 Task: Assign in the project BitSoft the issue 'Develop a custom inventory management system' to the sprint 'User Story Mapping Sprint'. Assign in the project BitSoft the issue 'Upgrade software to the latest version to resolve security vulnerabilities' to the sprint 'User Story Mapping Sprint'. Assign in the project BitSoft the issue 'Develop a new customer relationship management (CRM) system' to the sprint 'User Story Mapping Sprint'. Assign in the project BitSoft the issue 'Integrate website with social media platforms' to the sprint 'User Story Mapping Sprint'
Action: Mouse moved to (207, 64)
Screenshot: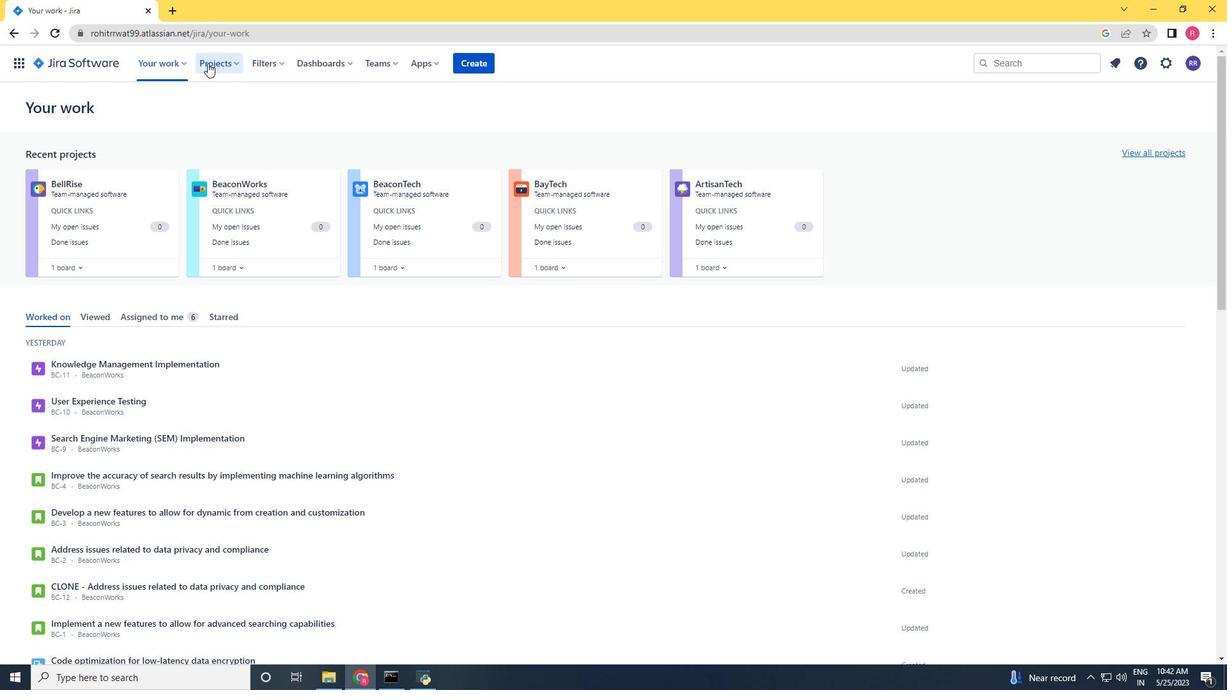 
Action: Mouse pressed left at (207, 64)
Screenshot: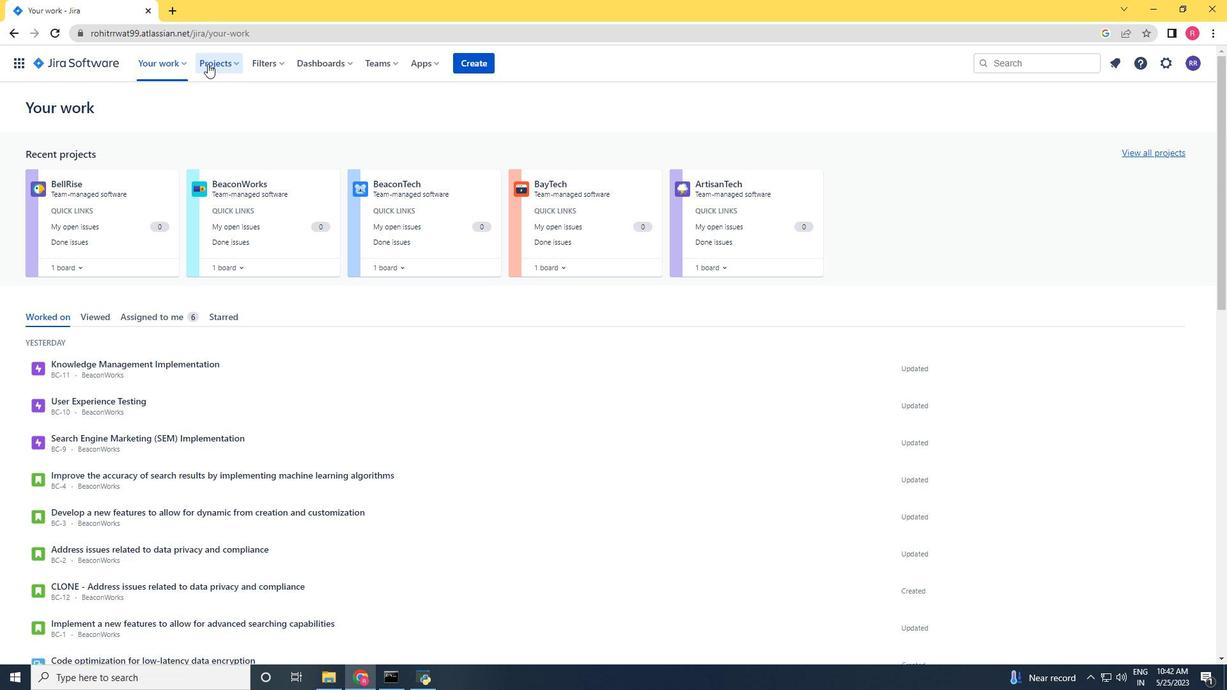 
Action: Mouse moved to (225, 125)
Screenshot: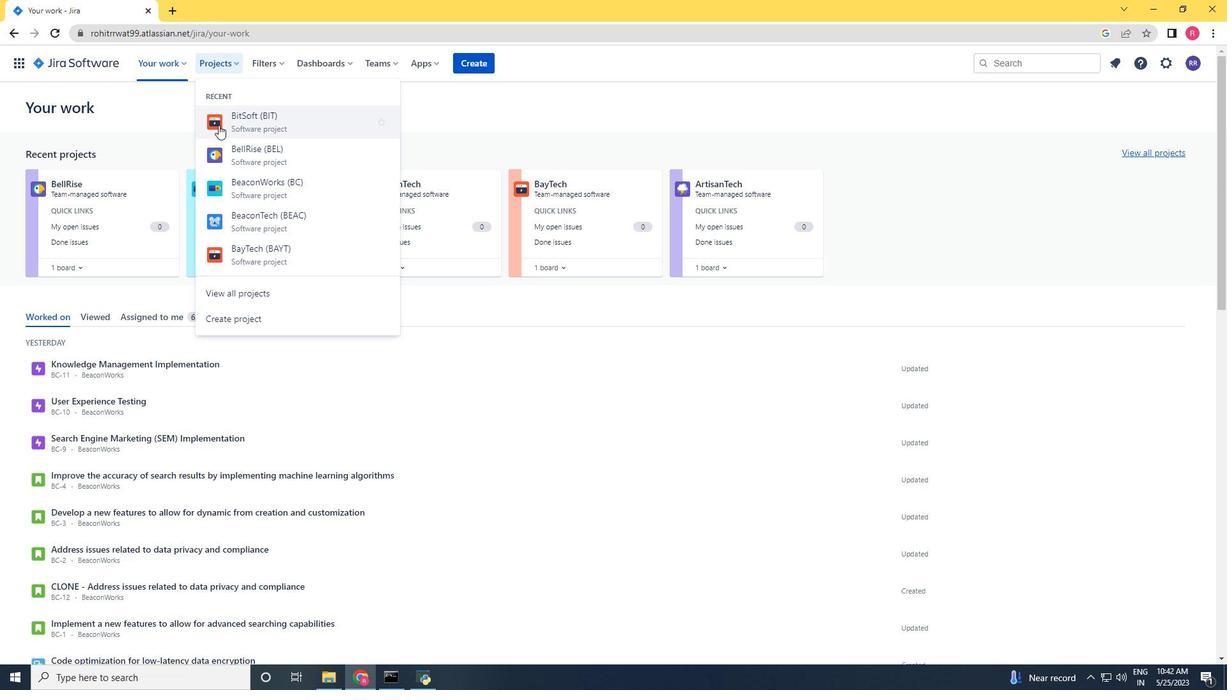 
Action: Mouse pressed left at (225, 125)
Screenshot: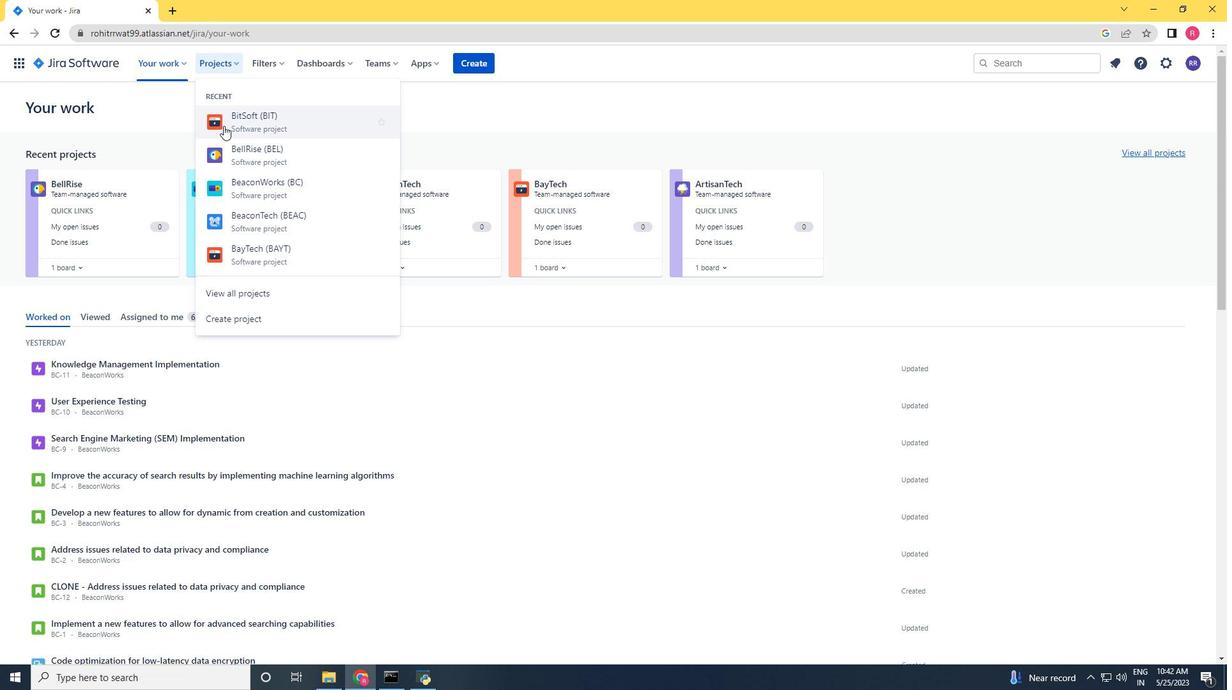 
Action: Mouse moved to (65, 196)
Screenshot: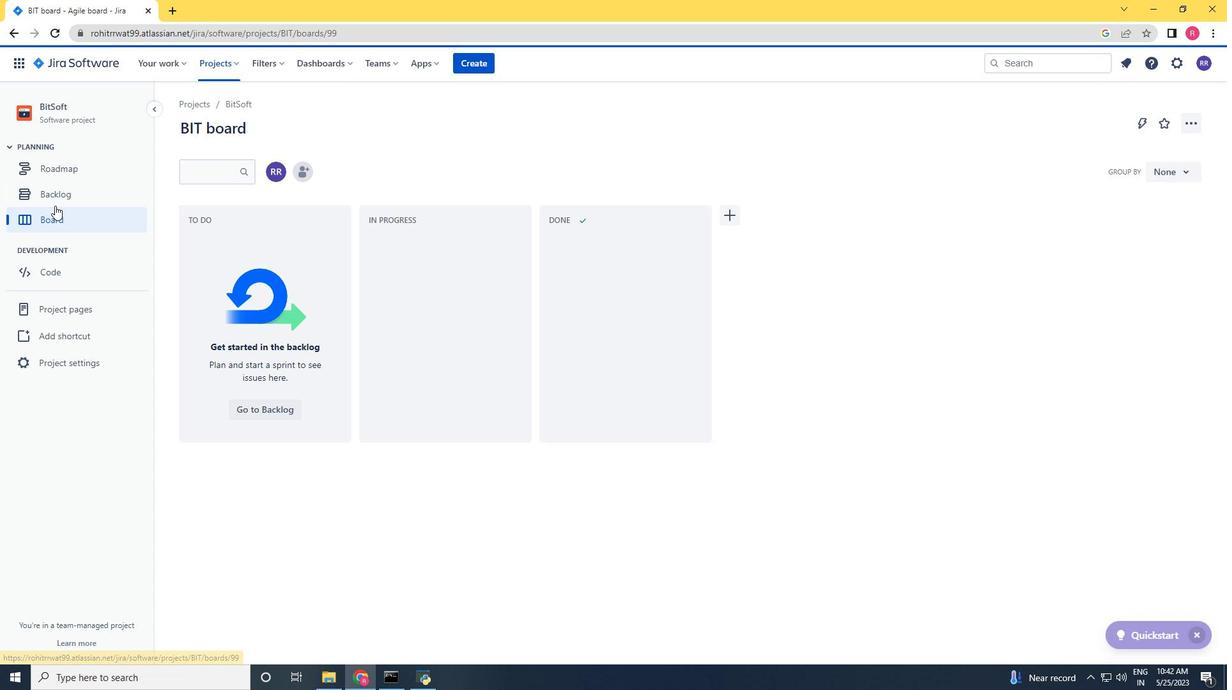 
Action: Mouse pressed left at (65, 196)
Screenshot: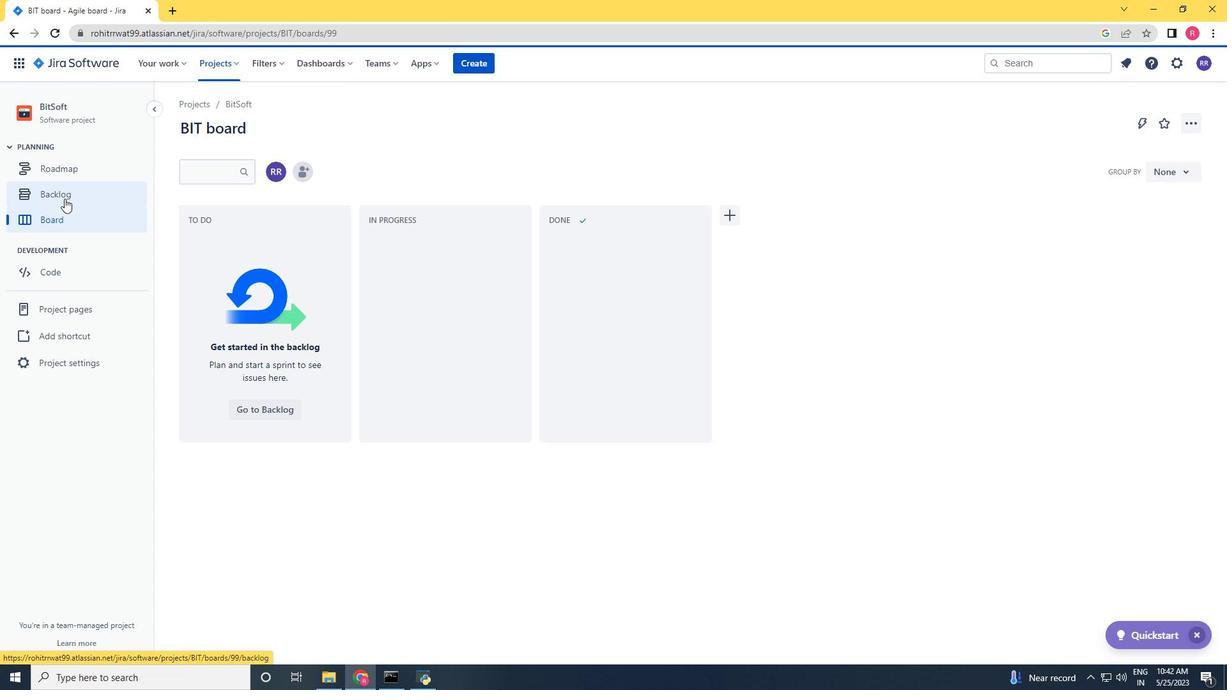
Action: Mouse moved to (1161, 339)
Screenshot: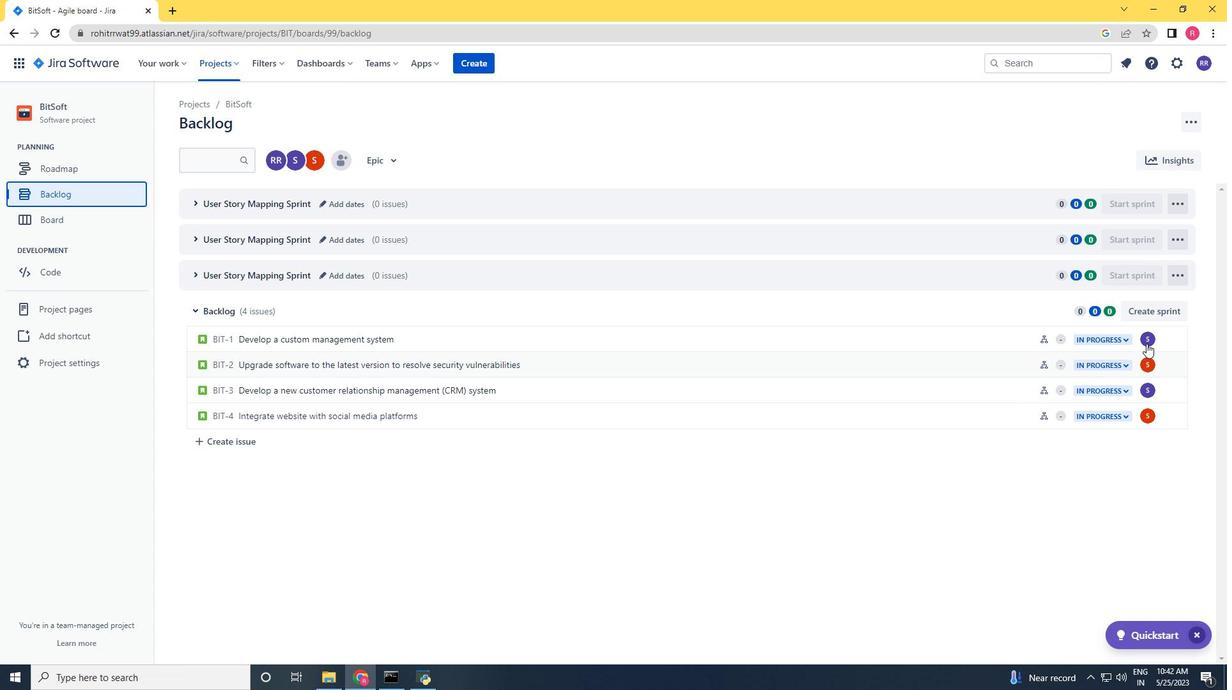 
Action: Mouse pressed left at (1161, 339)
Screenshot: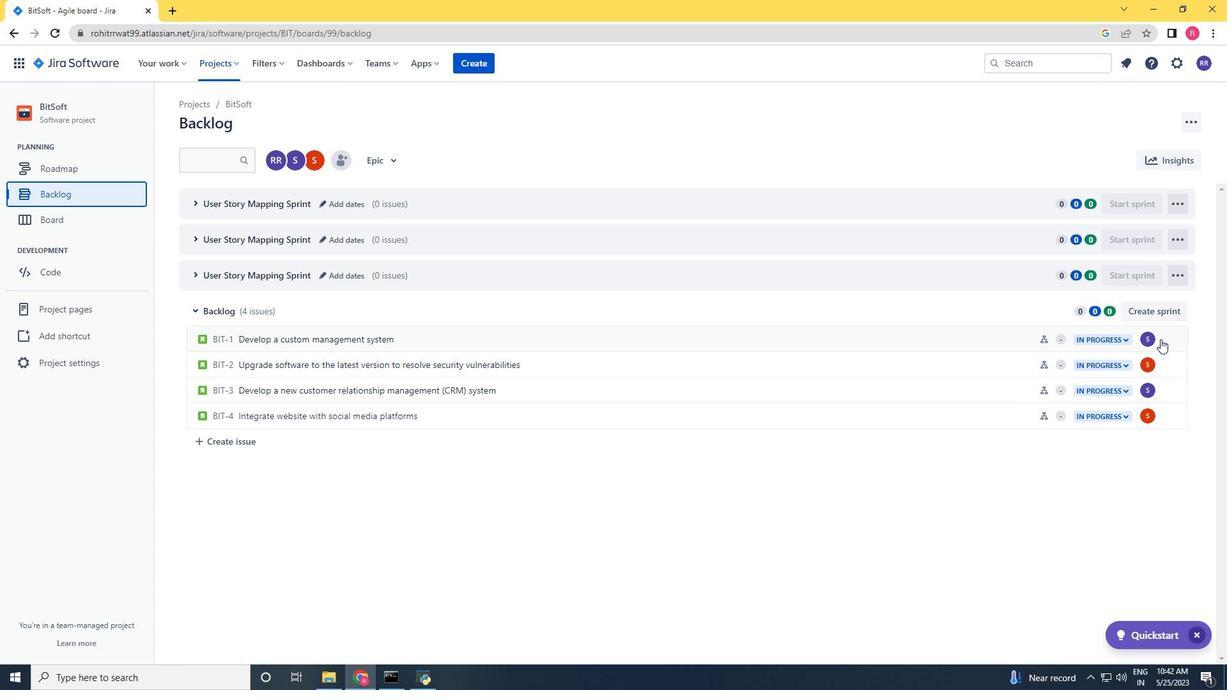 
Action: Mouse moved to (1163, 339)
Screenshot: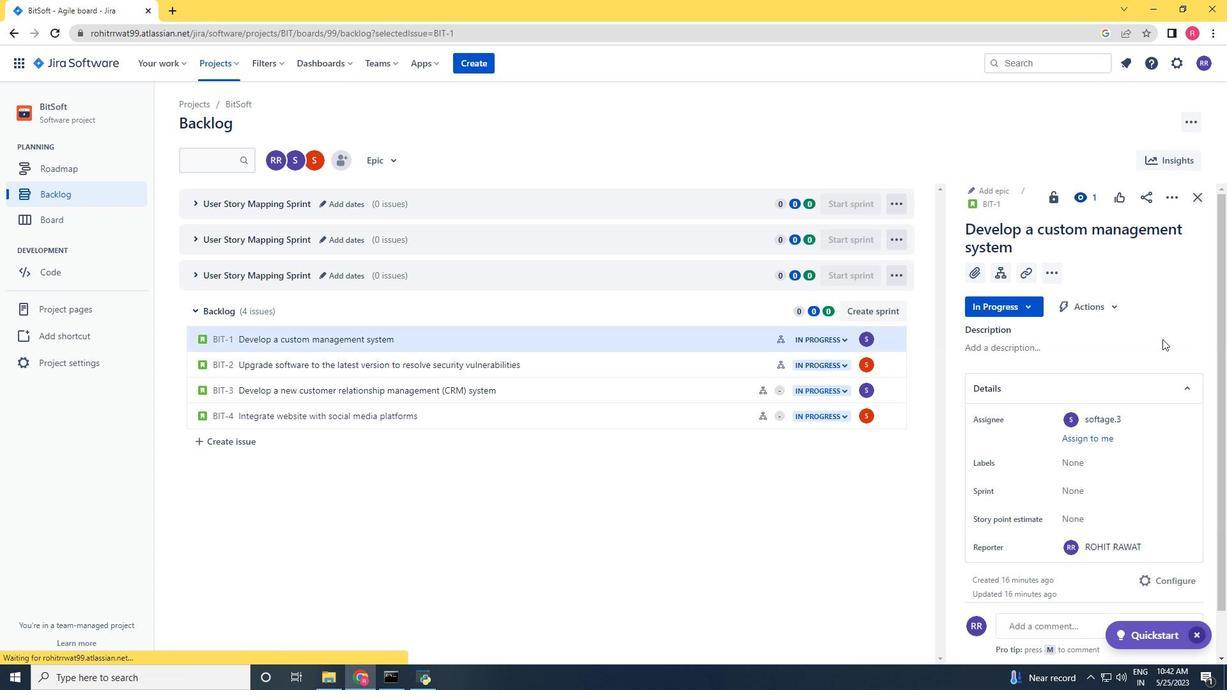 
Action: Mouse pressed left at (1163, 339)
Screenshot: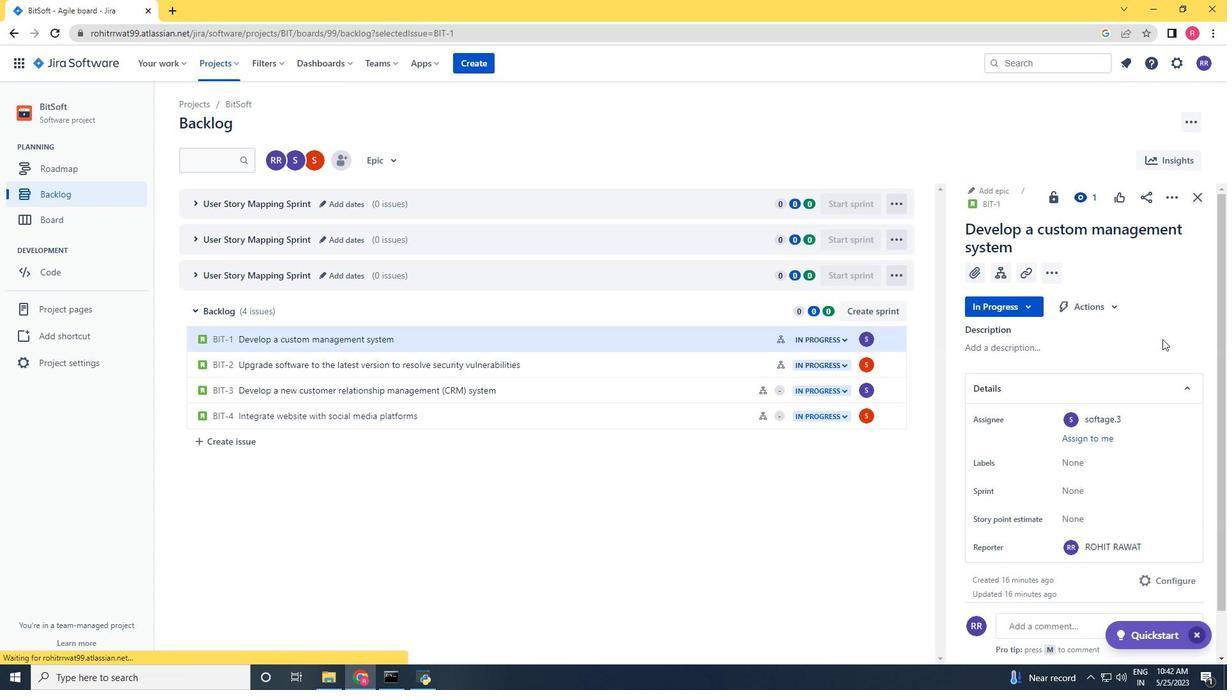 
Action: Mouse moved to (1193, 202)
Screenshot: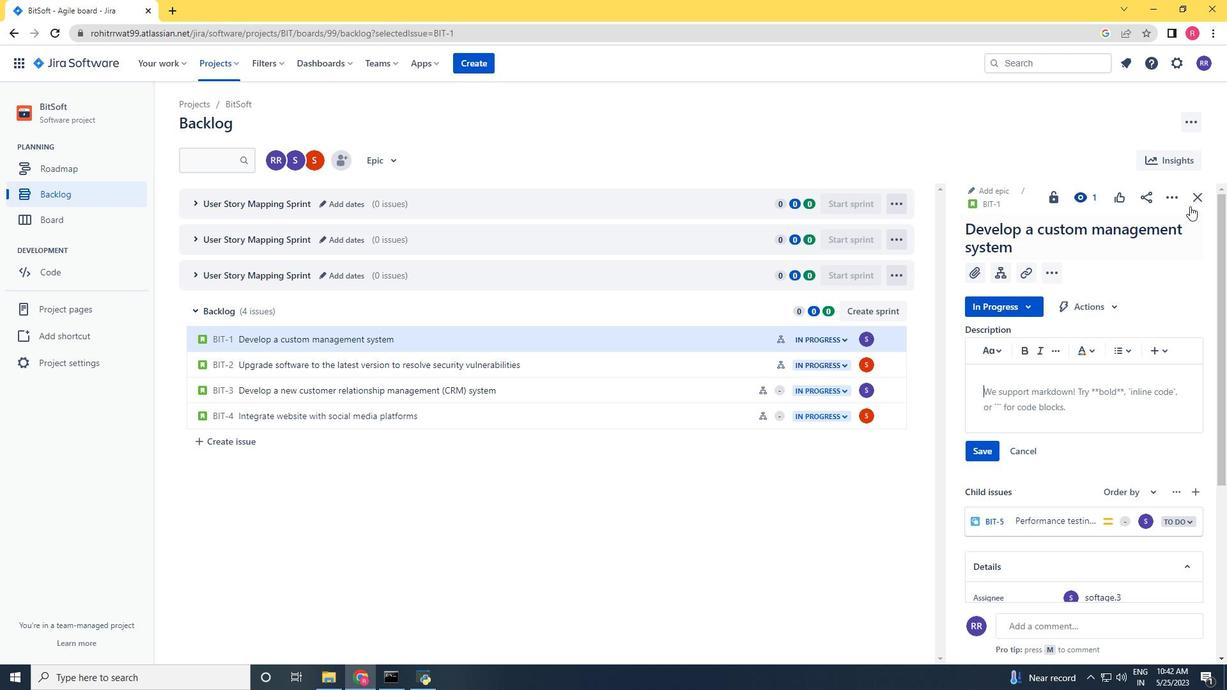 
Action: Mouse pressed left at (1193, 202)
Screenshot: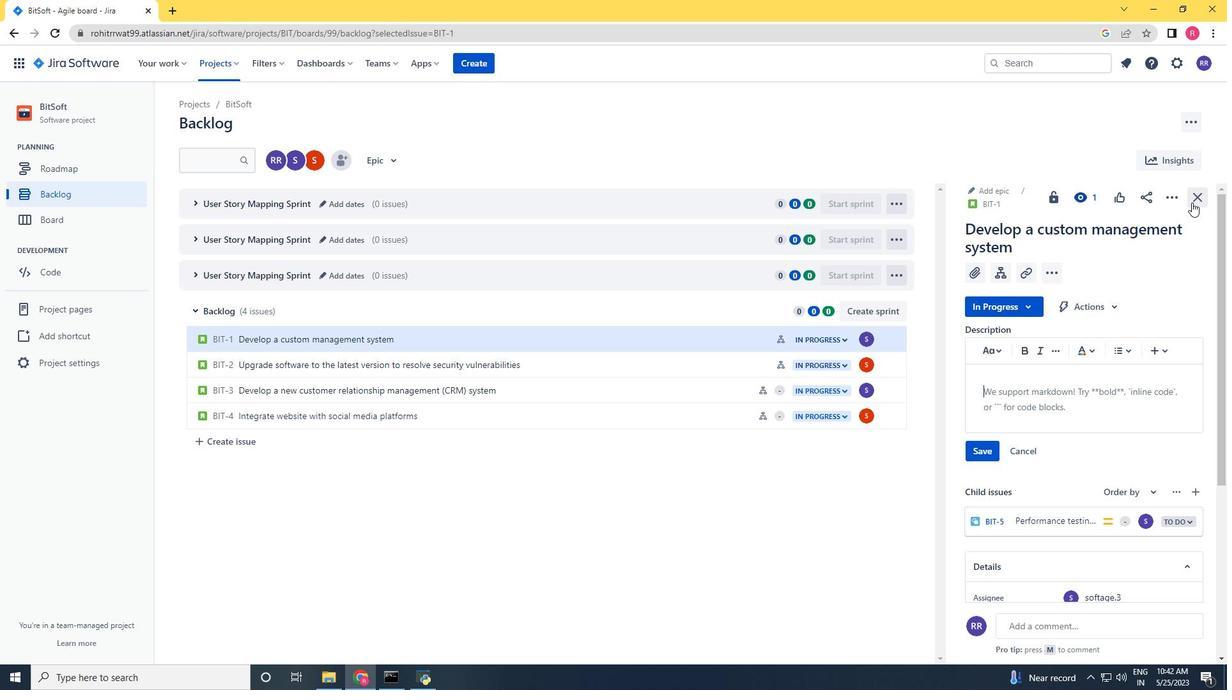 
Action: Mouse moved to (1167, 337)
Screenshot: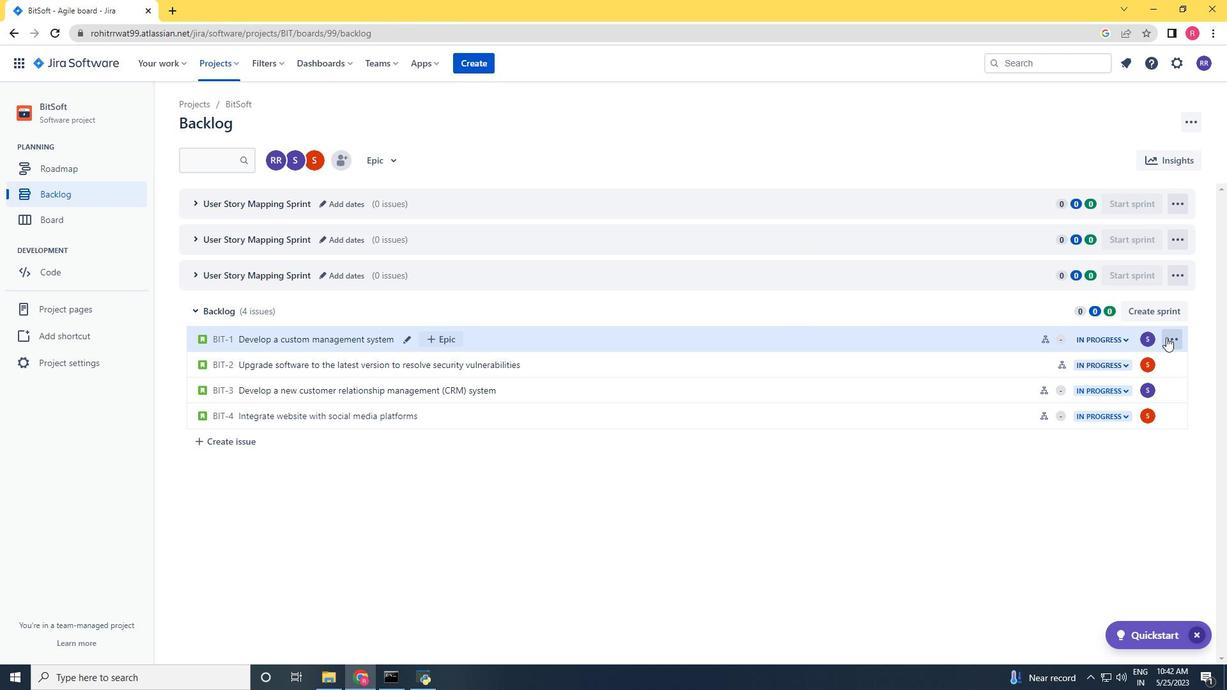 
Action: Mouse pressed left at (1167, 337)
Screenshot: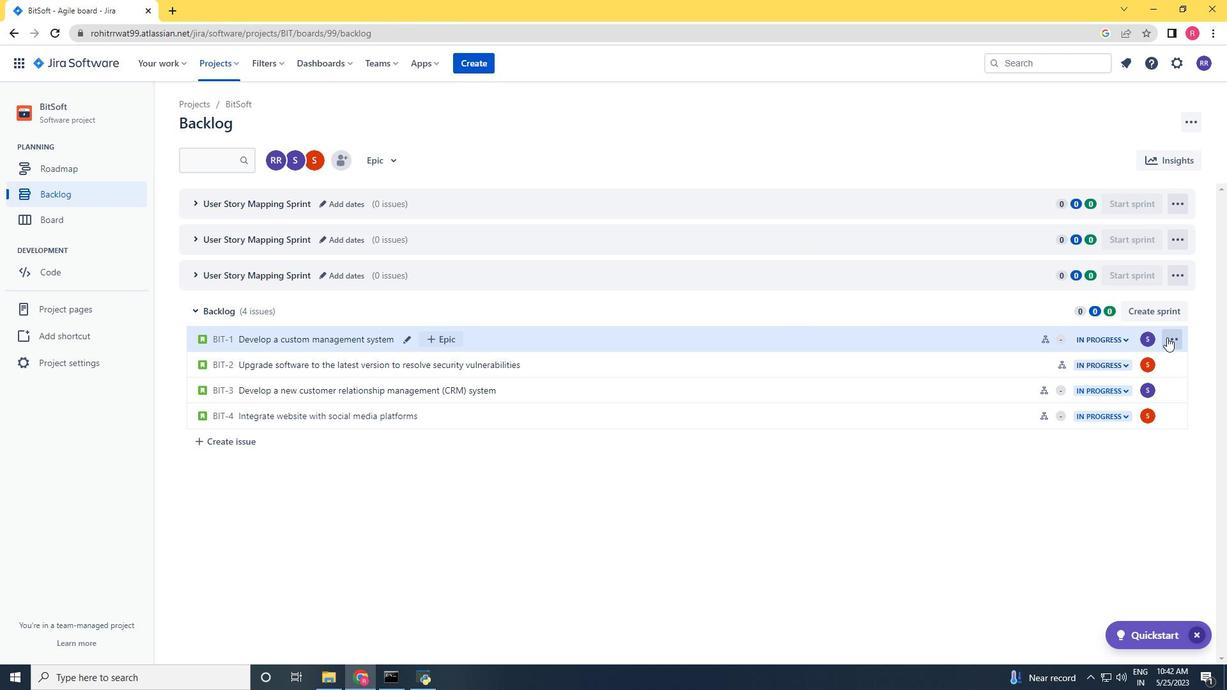 
Action: Mouse moved to (1111, 480)
Screenshot: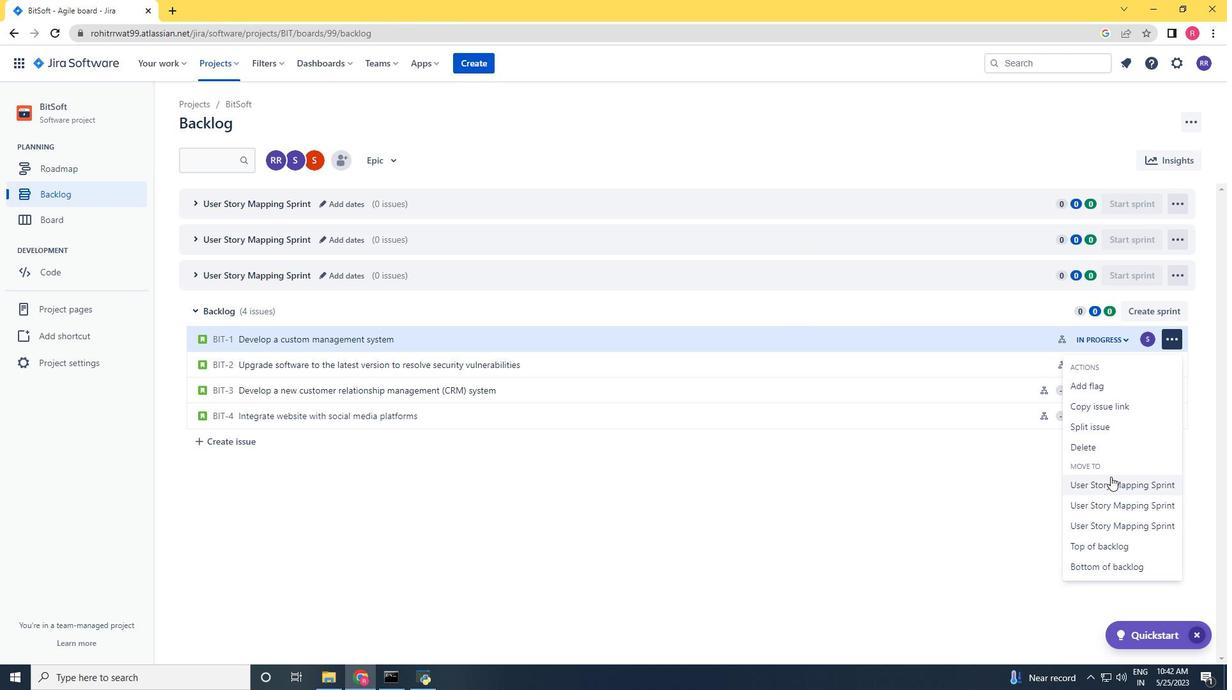 
Action: Mouse pressed left at (1111, 480)
Screenshot: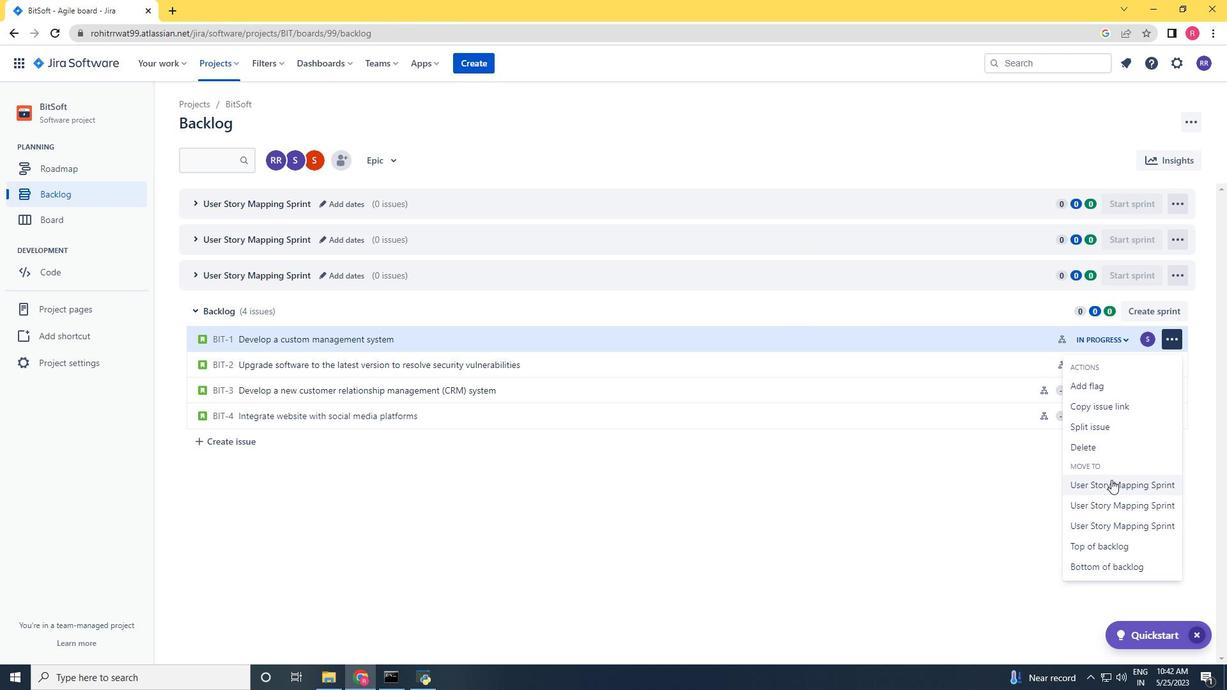 
Action: Mouse moved to (197, 200)
Screenshot: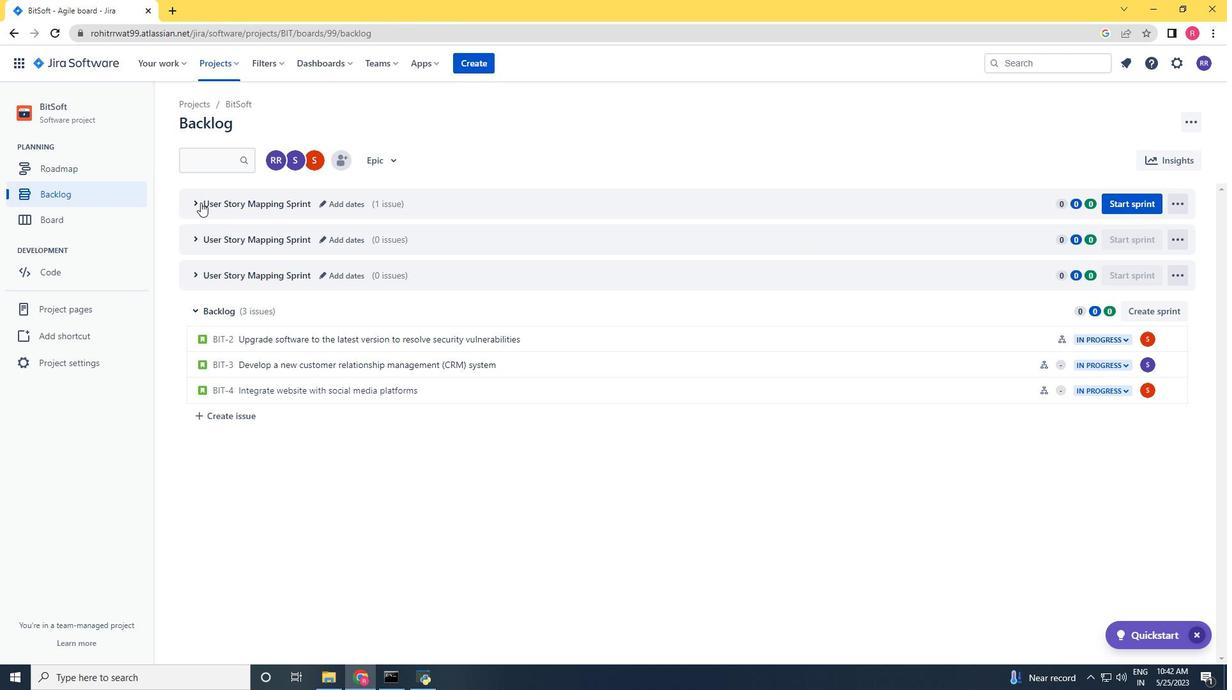 
Action: Mouse pressed left at (197, 200)
Screenshot: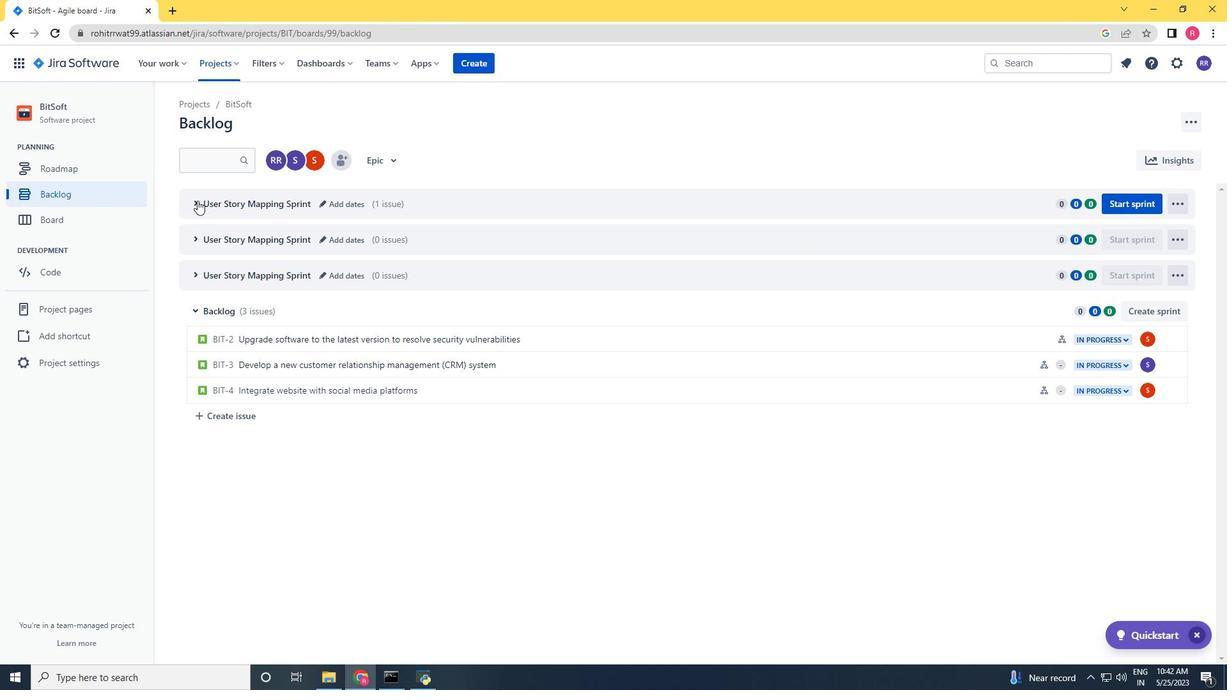 
Action: Mouse moved to (1173, 424)
Screenshot: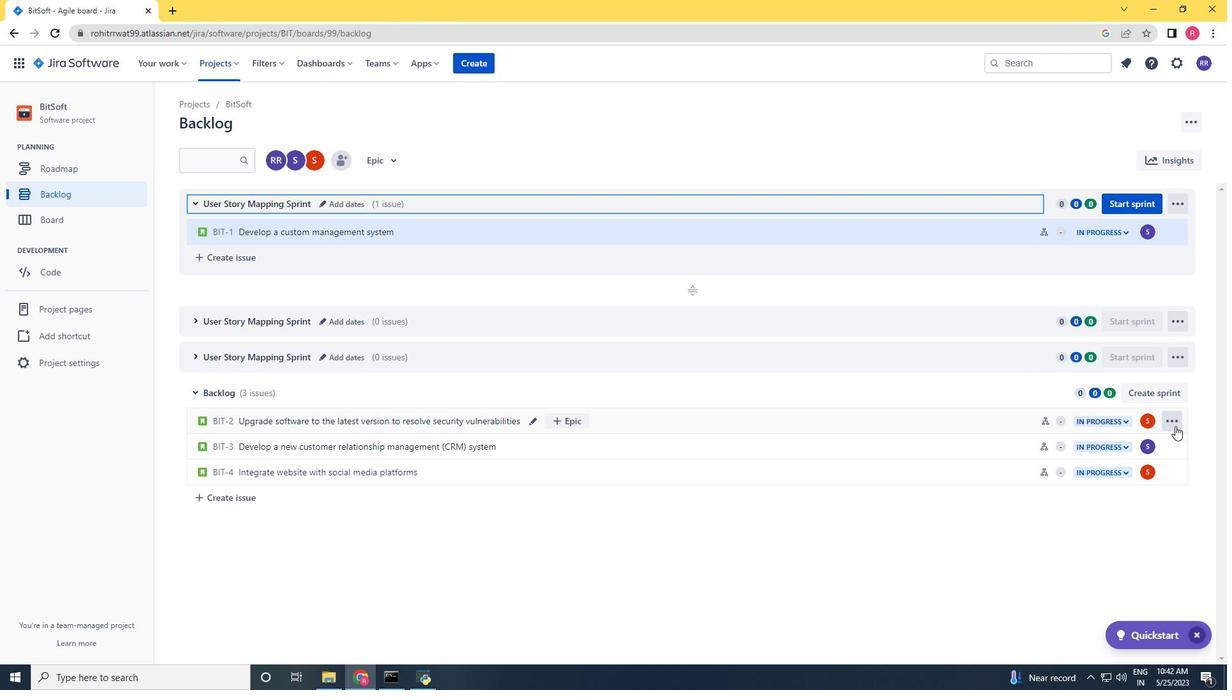 
Action: Mouse pressed left at (1173, 424)
Screenshot: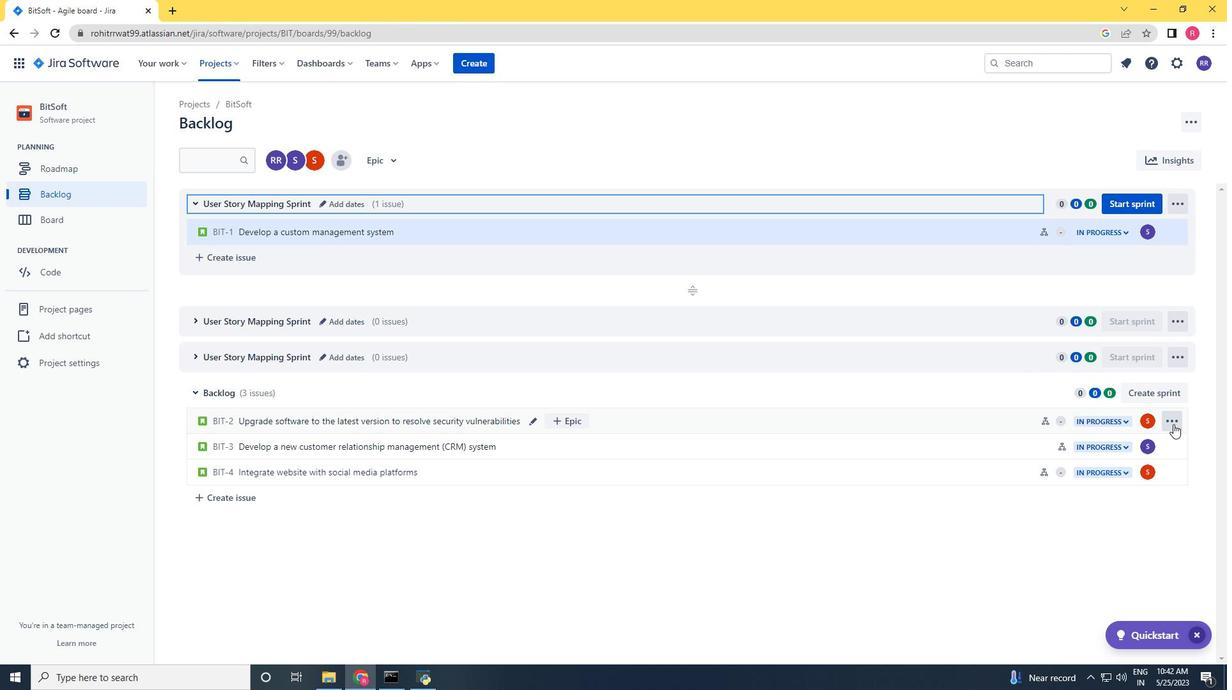 
Action: Mouse moved to (1139, 334)
Screenshot: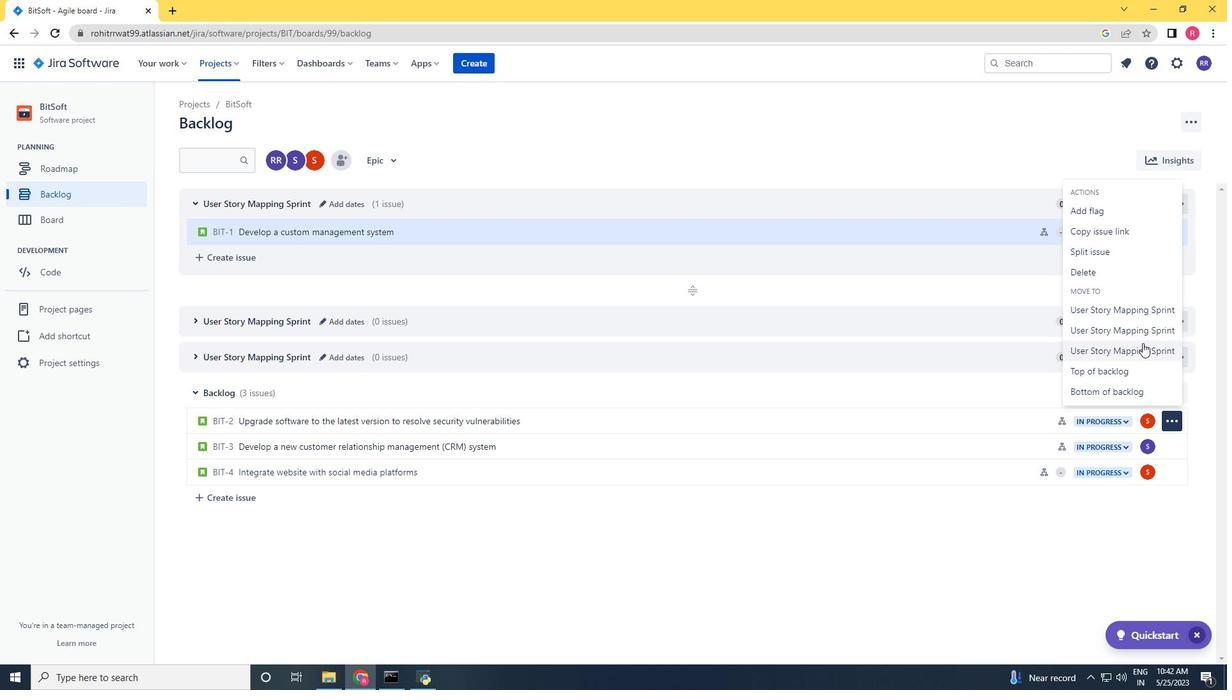 
Action: Mouse pressed left at (1139, 334)
Screenshot: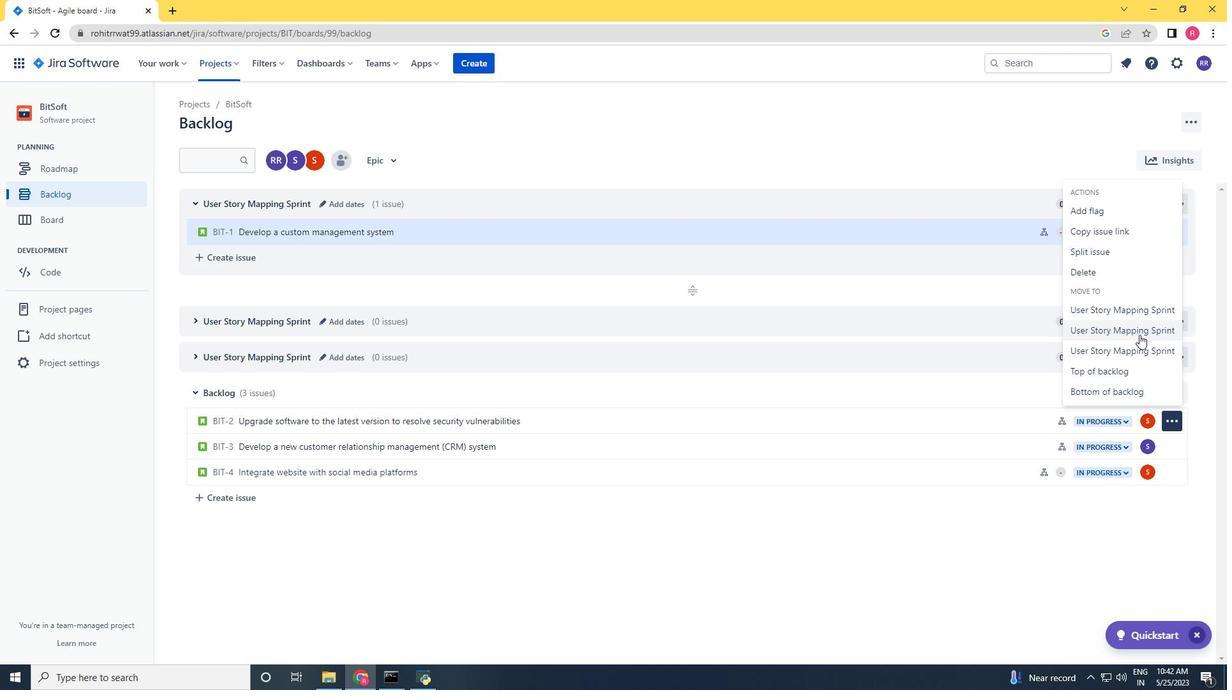 
Action: Mouse moved to (193, 321)
Screenshot: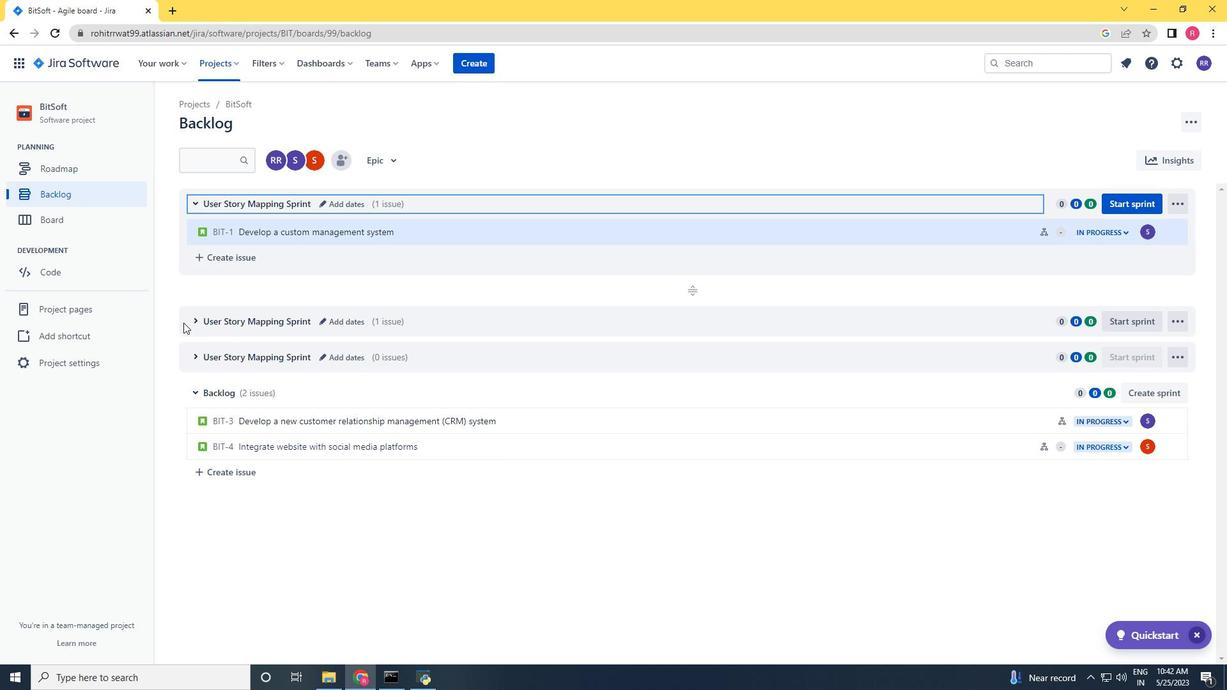 
Action: Mouse pressed left at (193, 321)
Screenshot: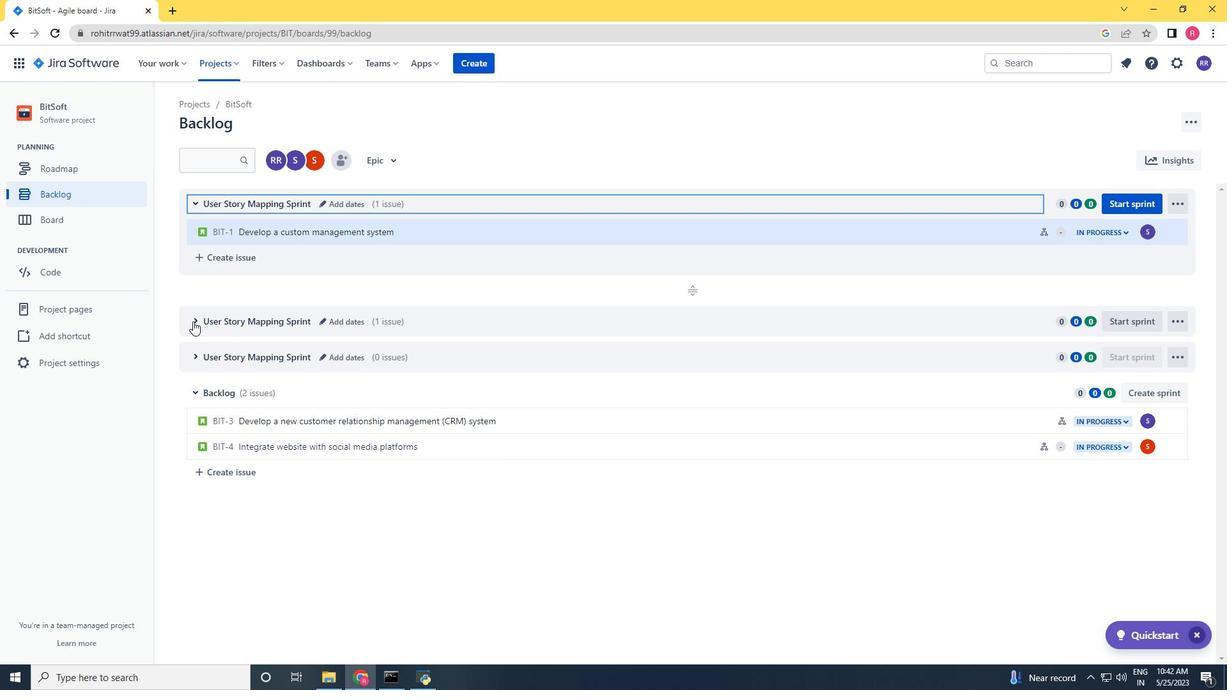 
Action: Mouse moved to (1175, 507)
Screenshot: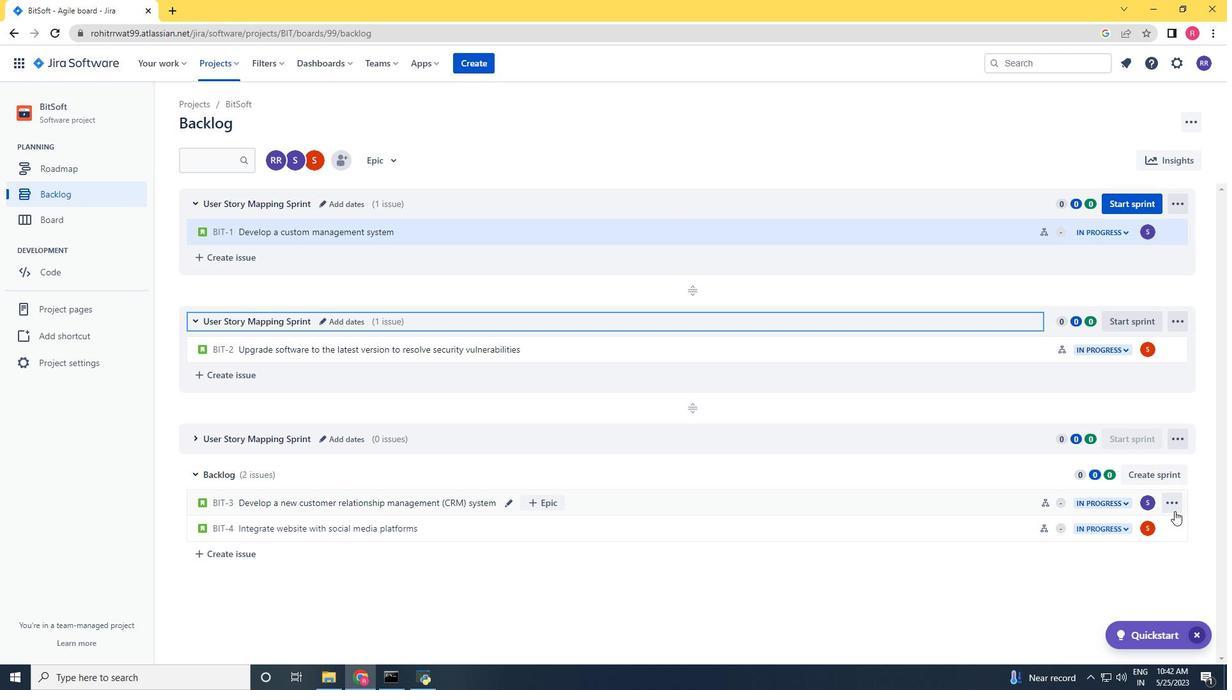 
Action: Mouse pressed left at (1175, 507)
Screenshot: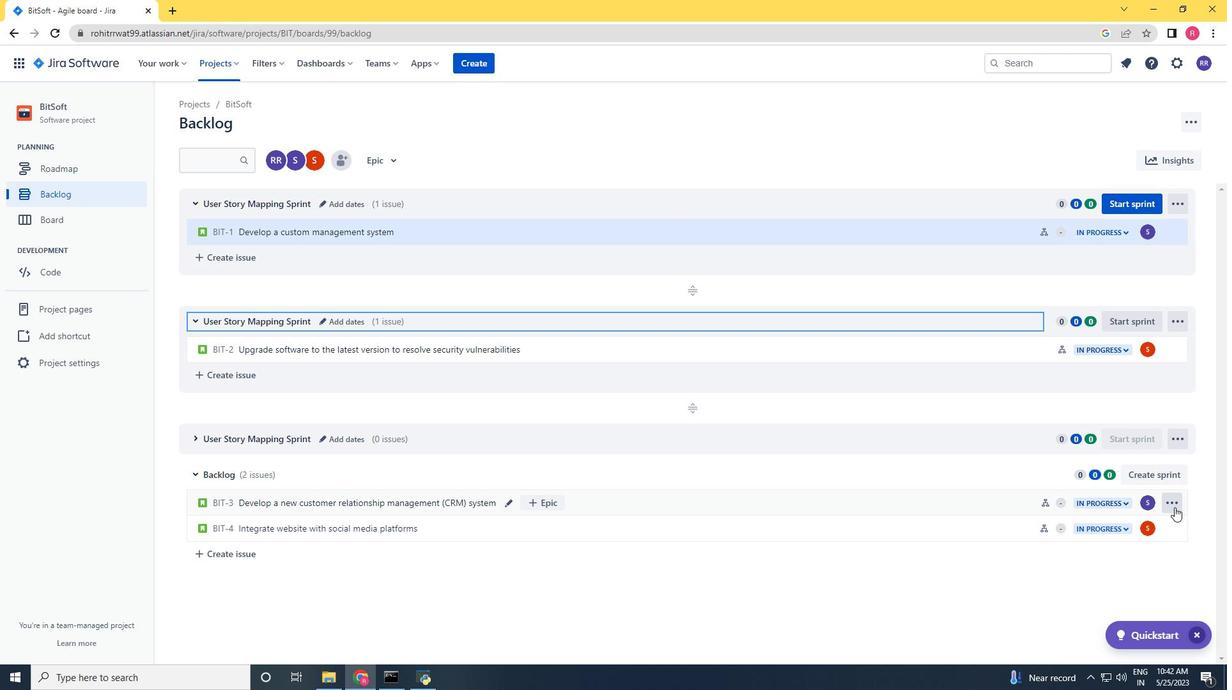 
Action: Mouse moved to (1106, 437)
Screenshot: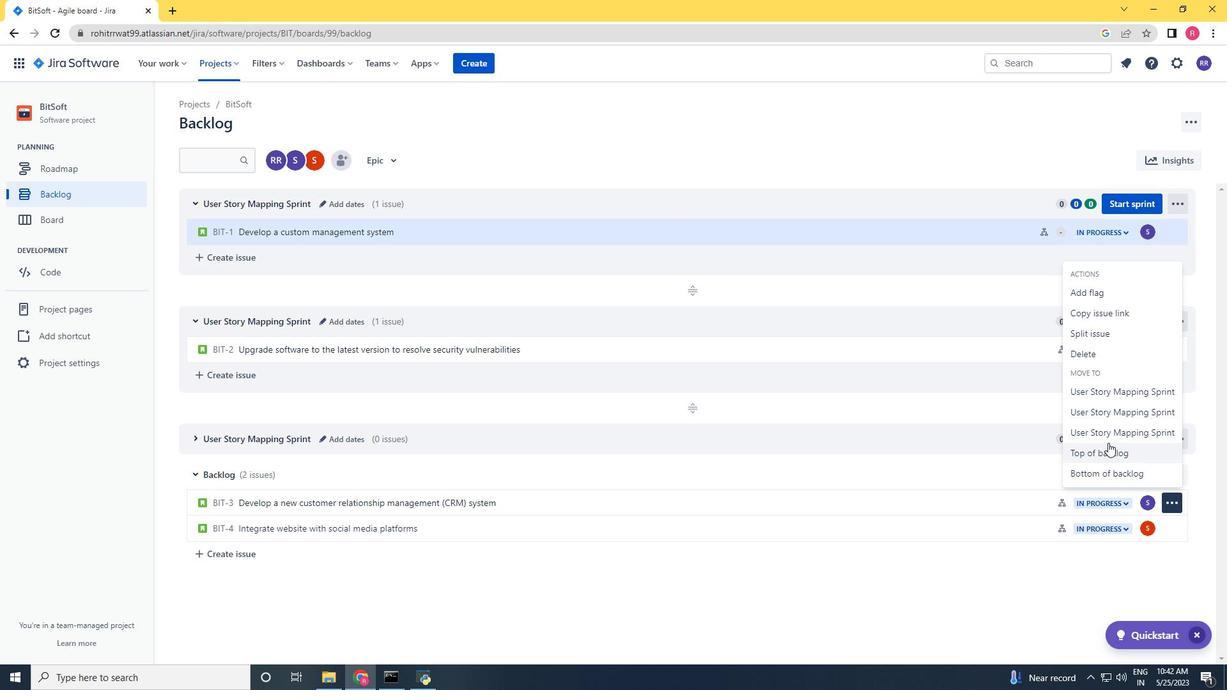 
Action: Mouse pressed left at (1106, 437)
Screenshot: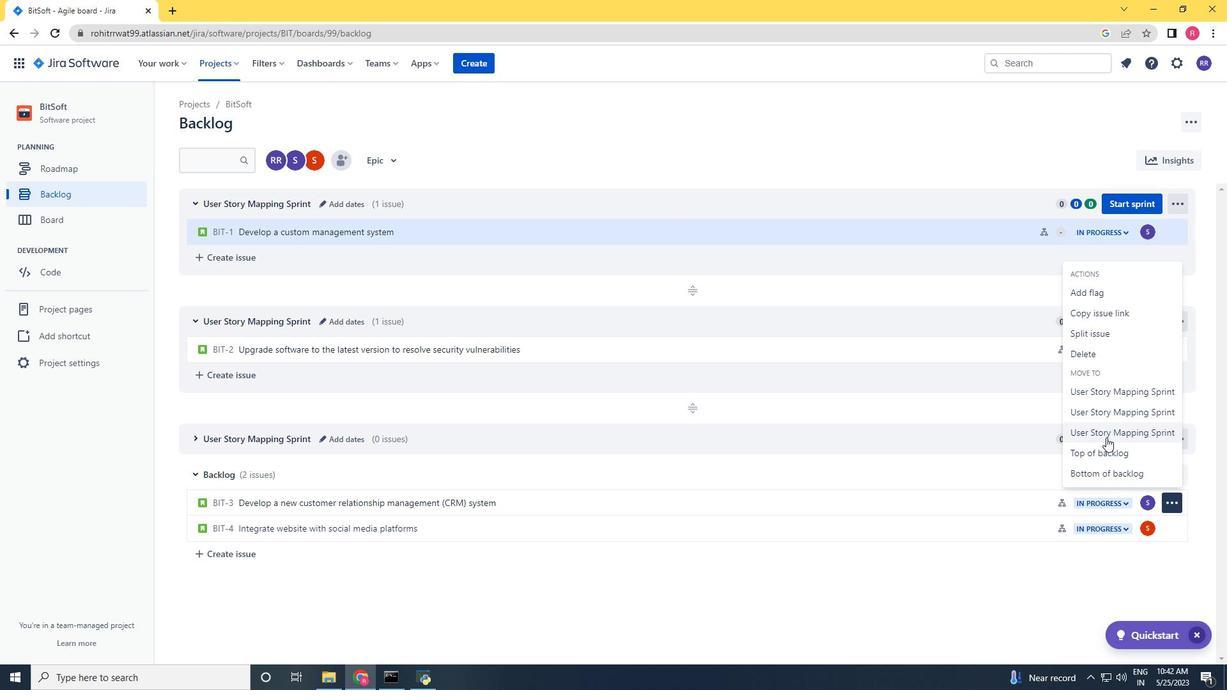 
Action: Mouse moved to (196, 443)
Screenshot: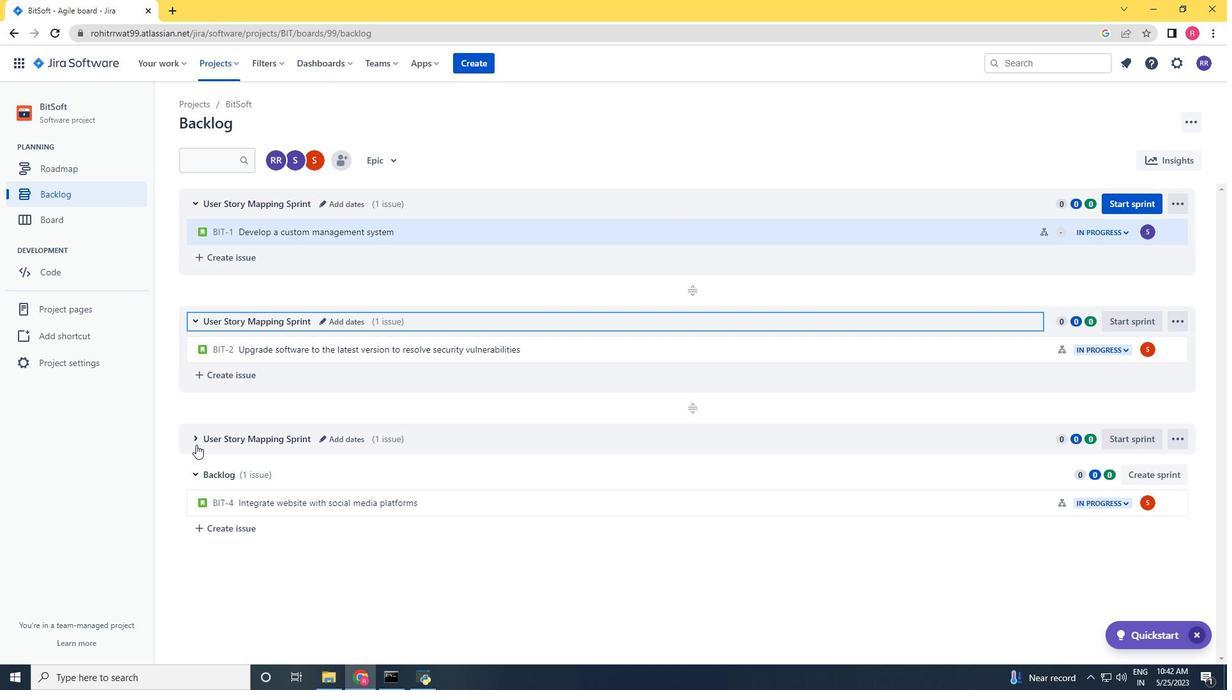 
Action: Mouse pressed left at (196, 443)
Screenshot: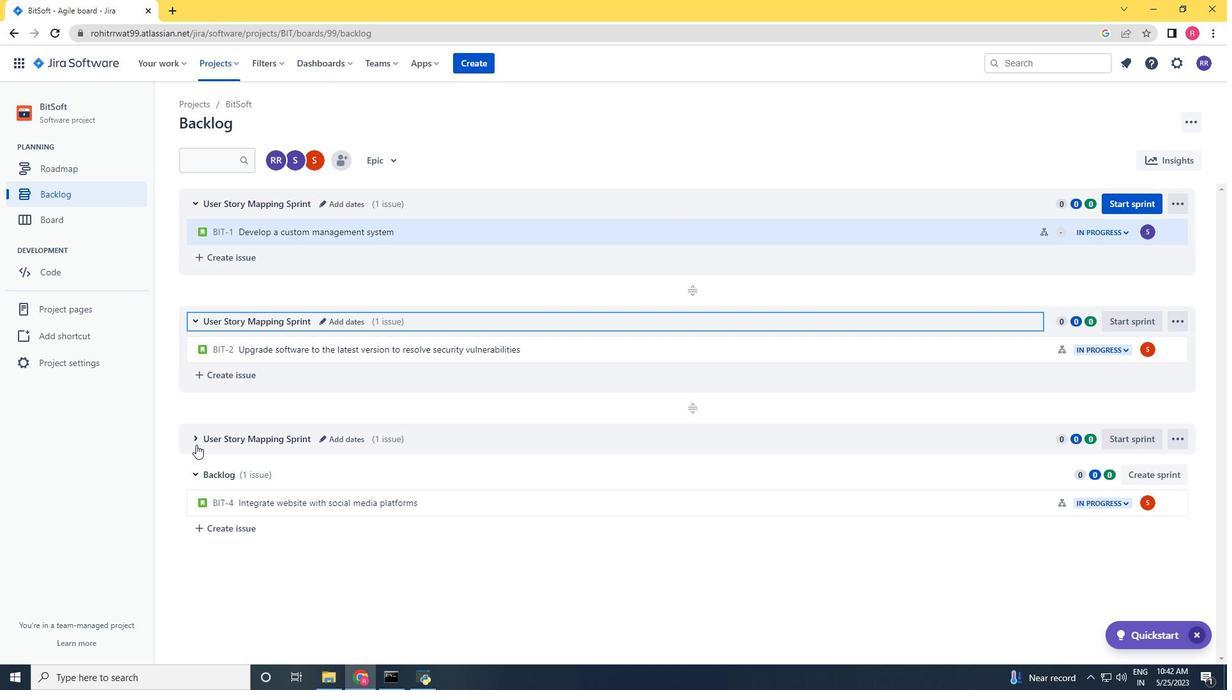 
Action: Mouse moved to (1175, 584)
Screenshot: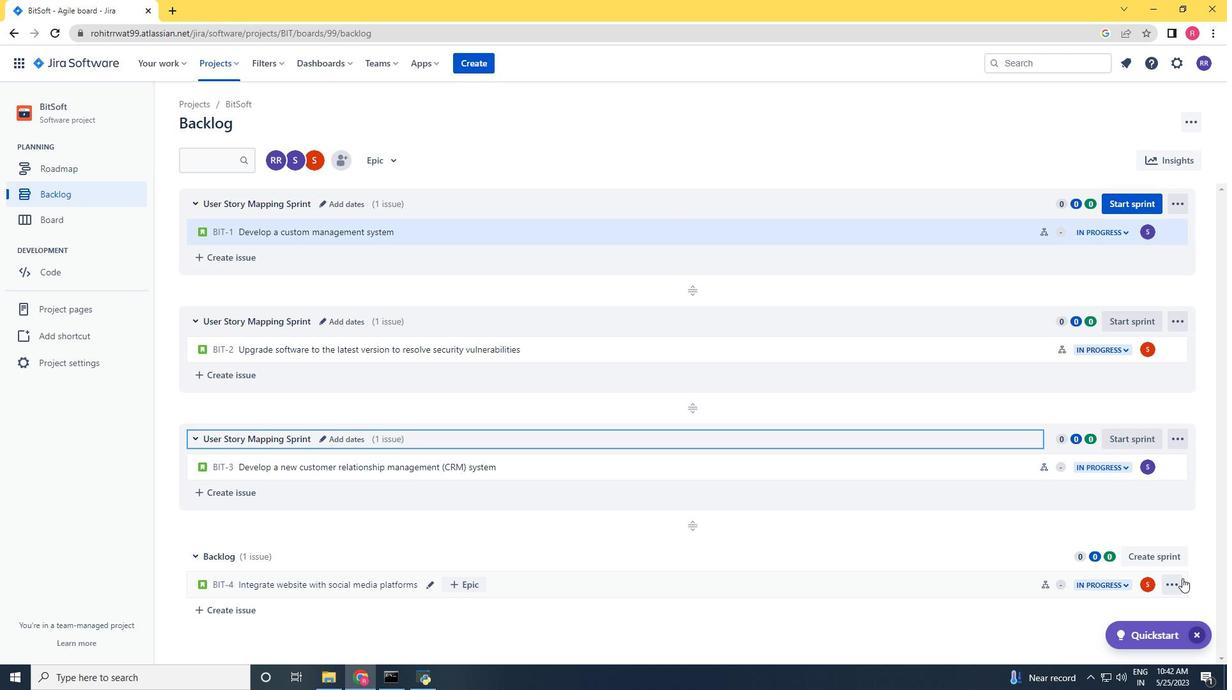 
Action: Mouse pressed left at (1175, 584)
Screenshot: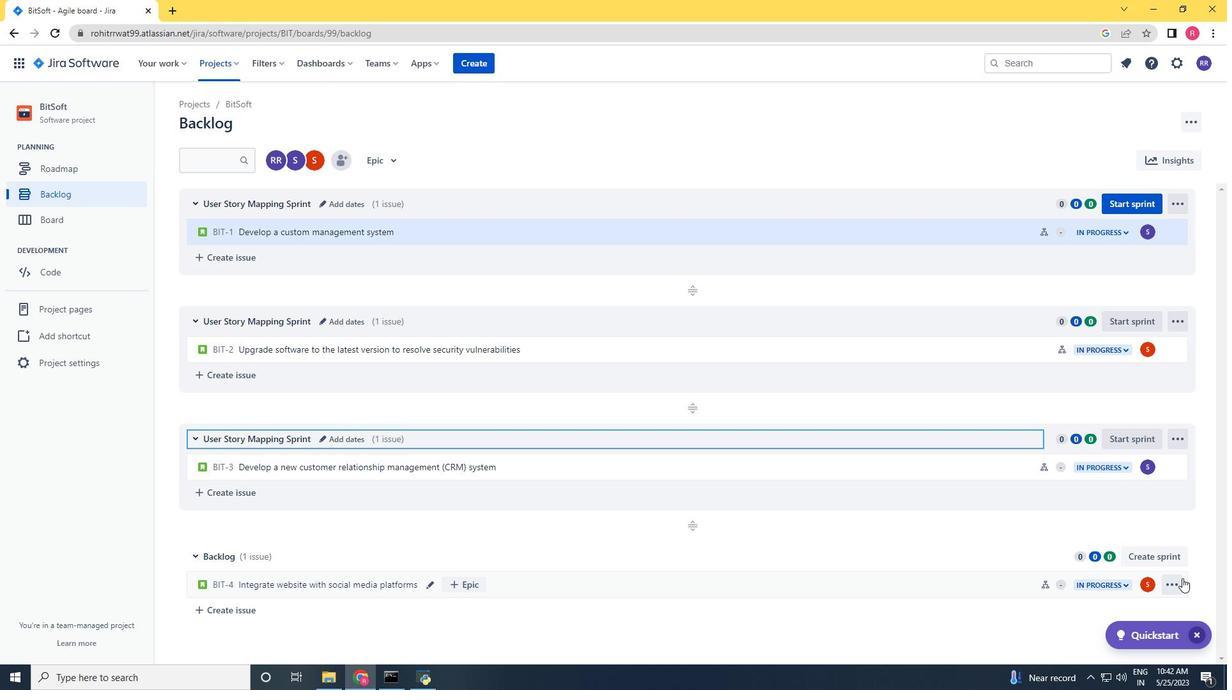 
Action: Mouse moved to (1121, 521)
Screenshot: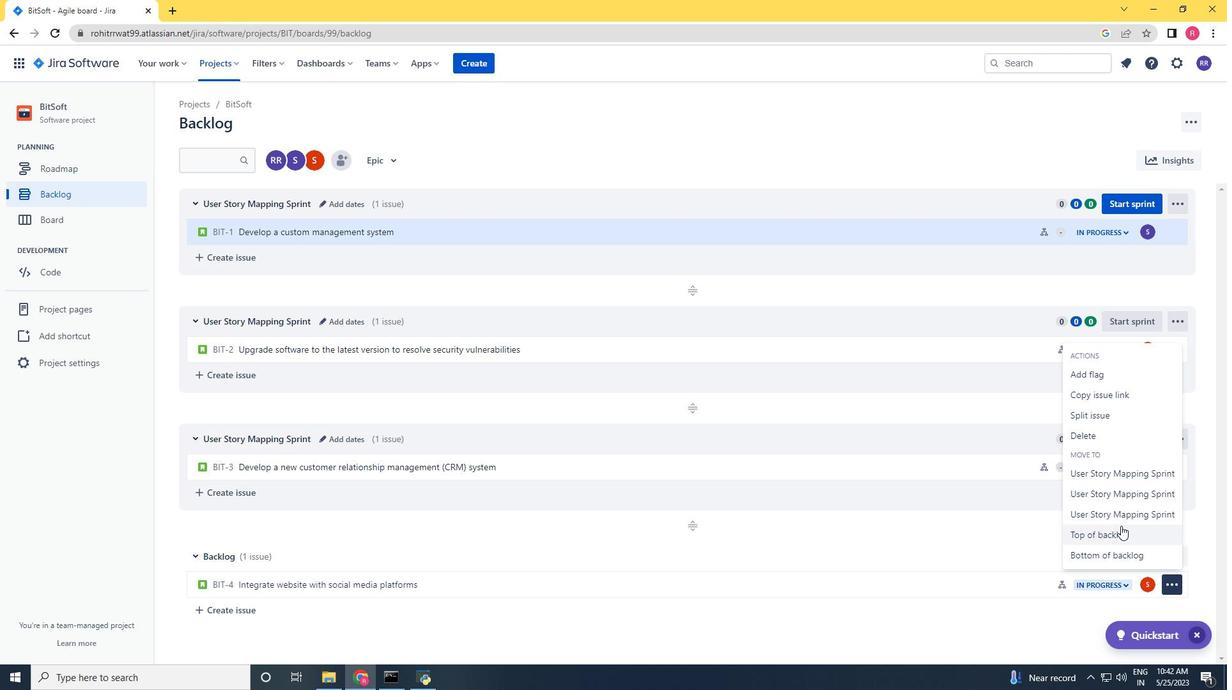 
Action: Mouse pressed left at (1121, 521)
Screenshot: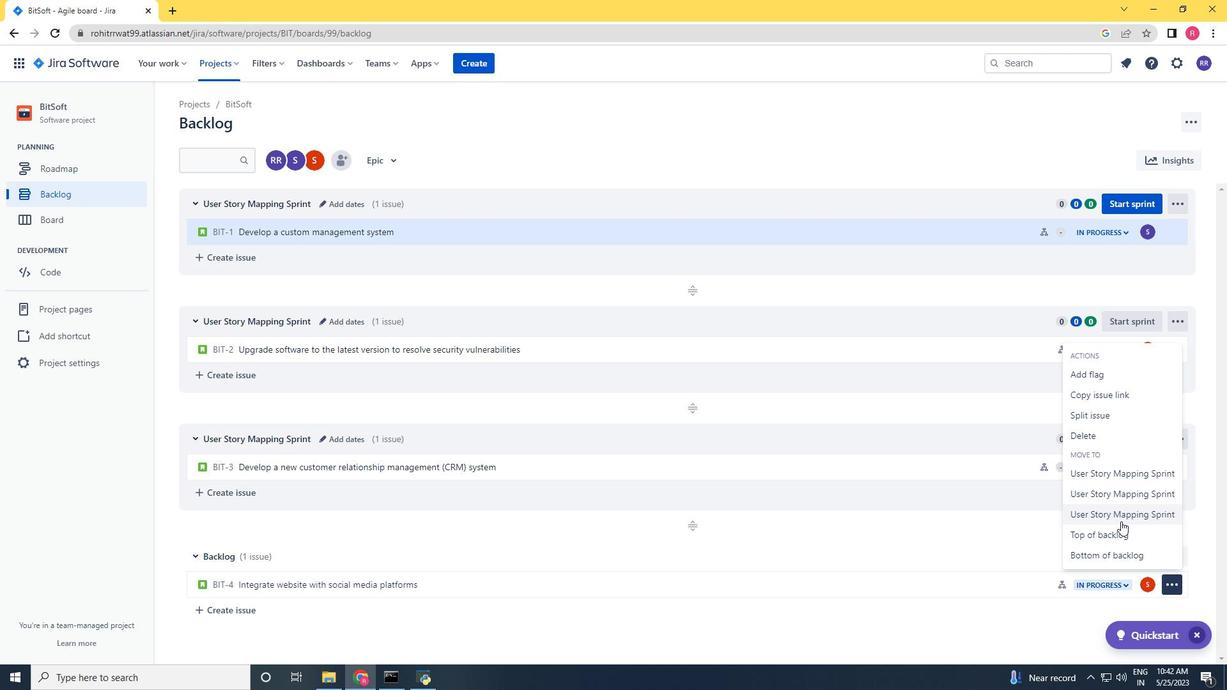 
Action: Mouse moved to (844, 593)
Screenshot: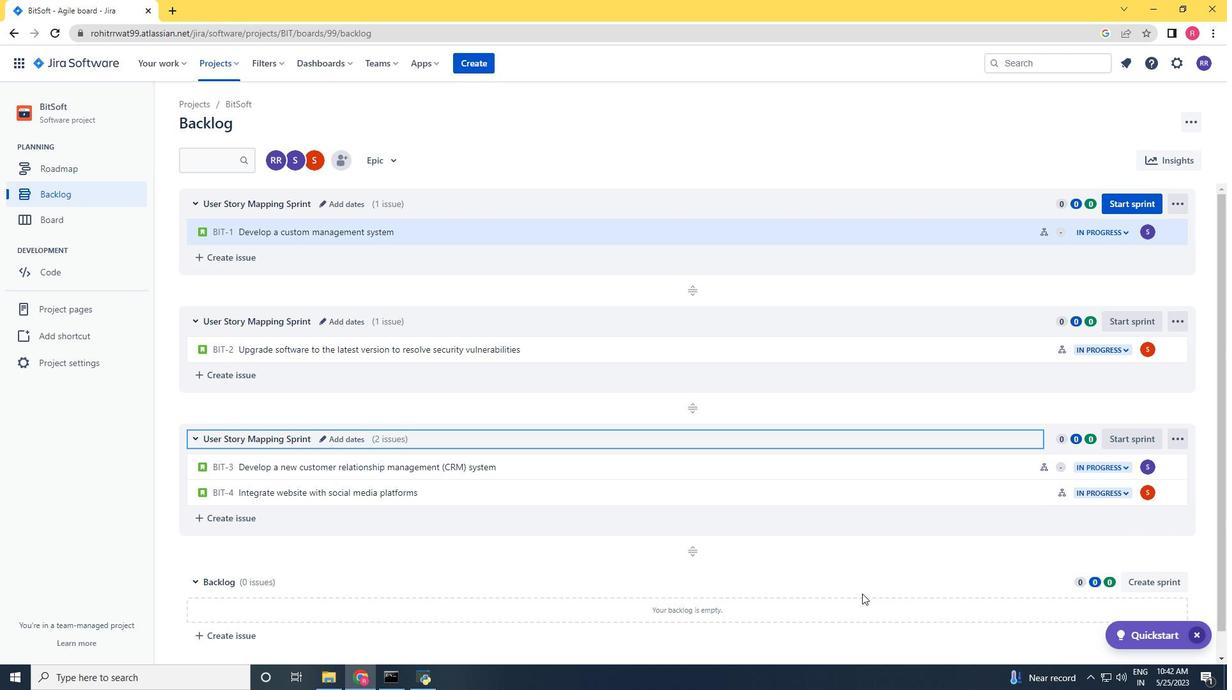 
Action: Mouse scrolled (844, 594) with delta (0, 0)
Screenshot: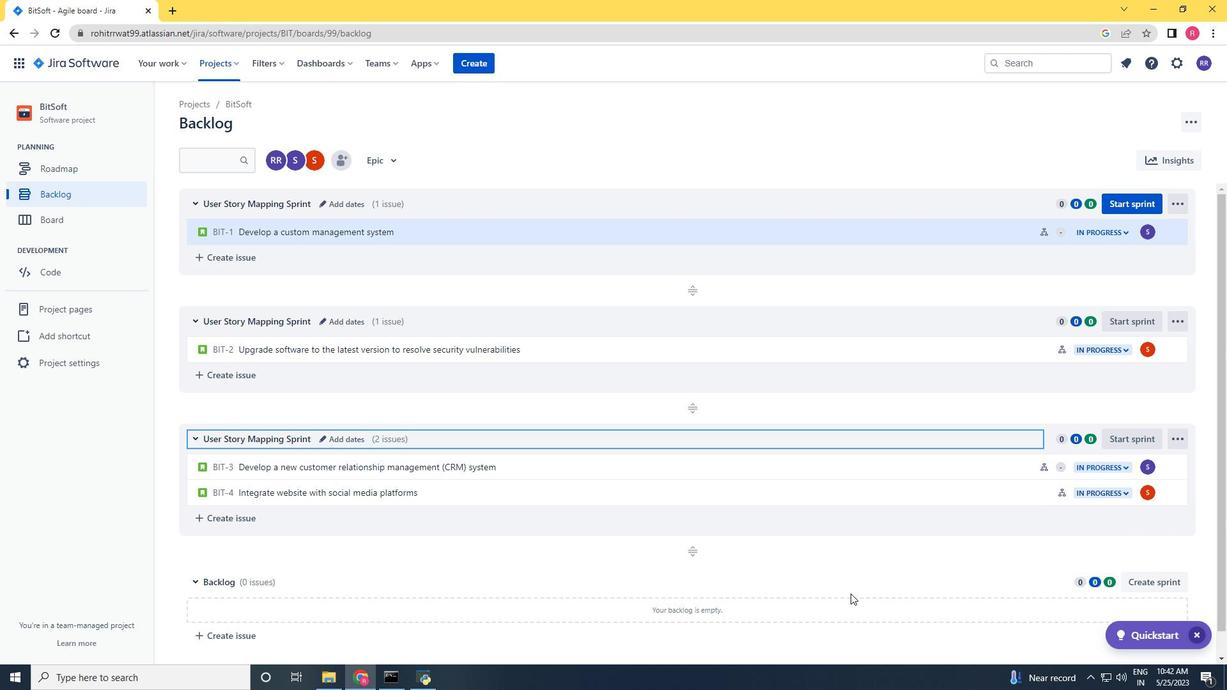 
Action: Mouse scrolled (844, 594) with delta (0, 0)
Screenshot: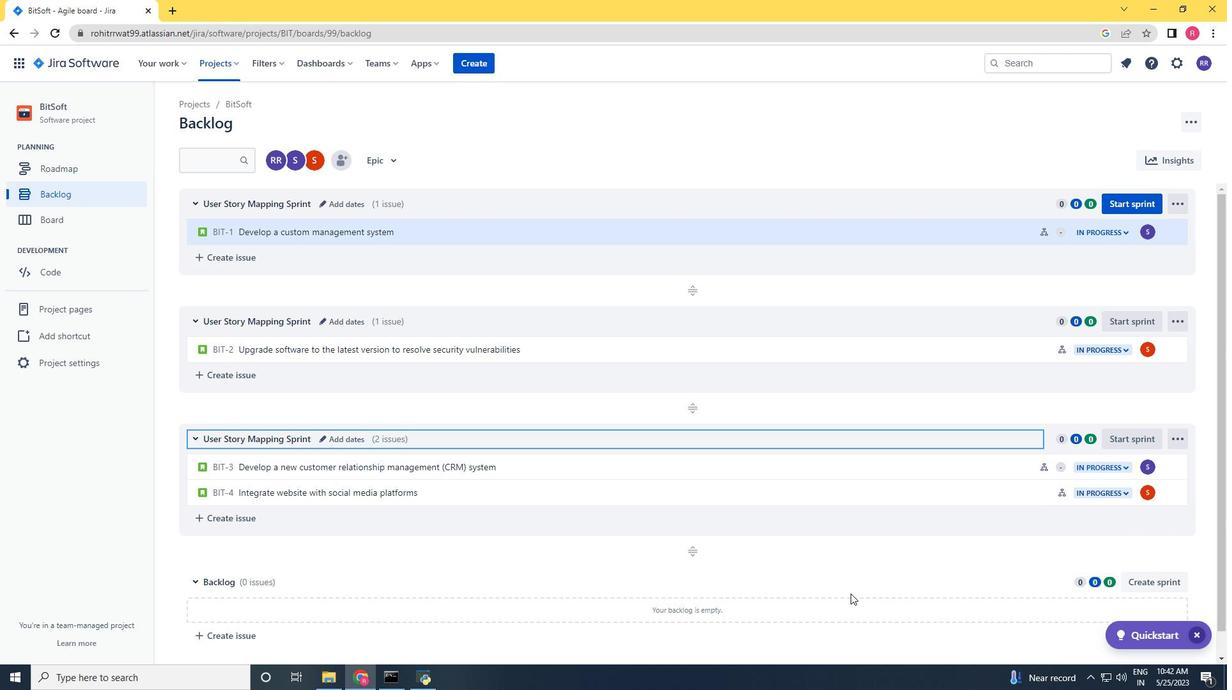 
Action: Mouse scrolled (844, 594) with delta (0, 0)
Screenshot: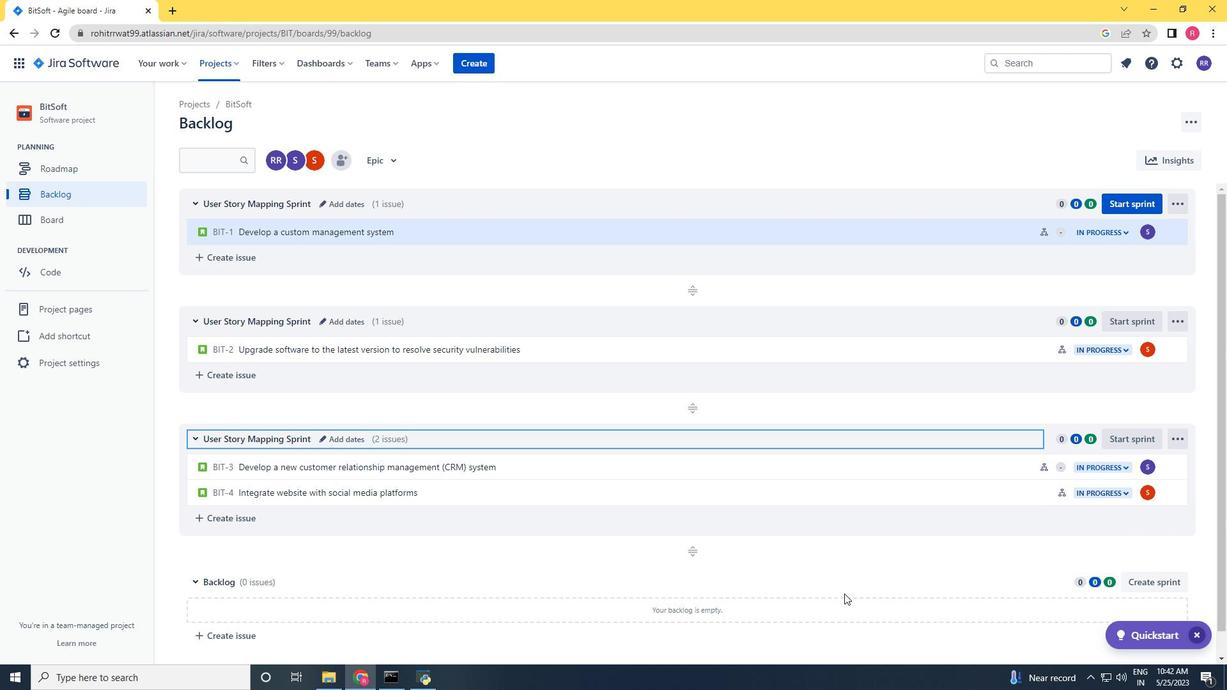 
Action: Mouse scrolled (844, 594) with delta (0, 0)
Screenshot: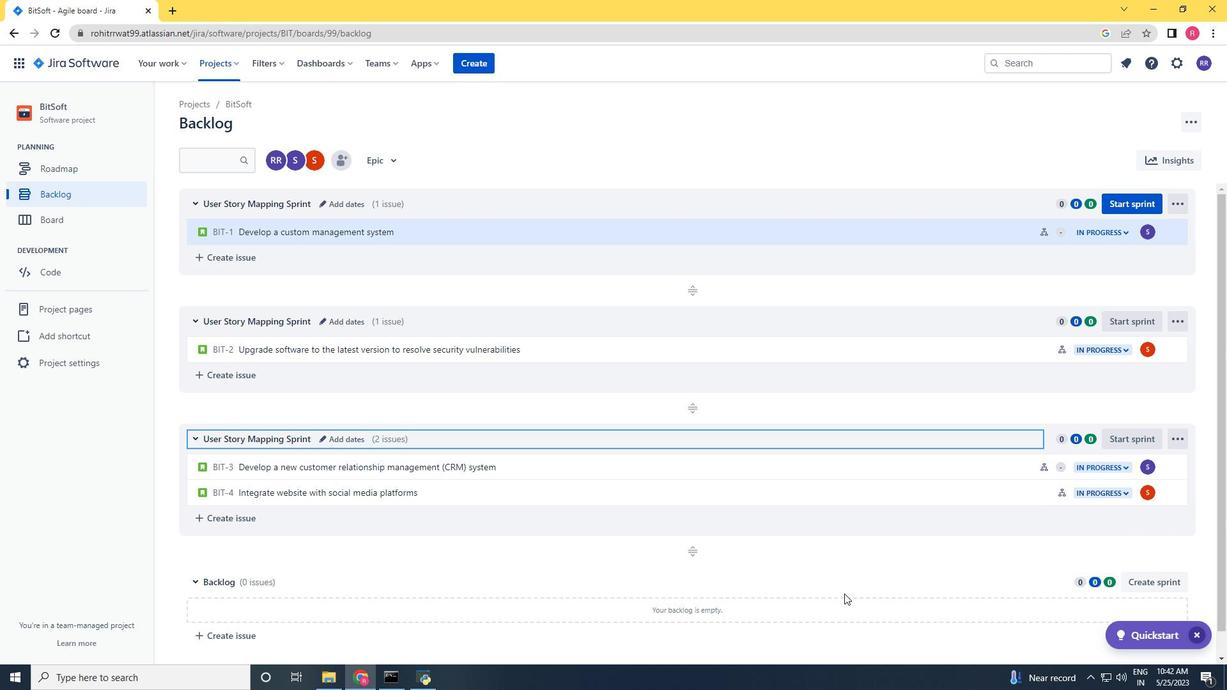 
Action: Mouse scrolled (844, 593) with delta (0, 0)
Screenshot: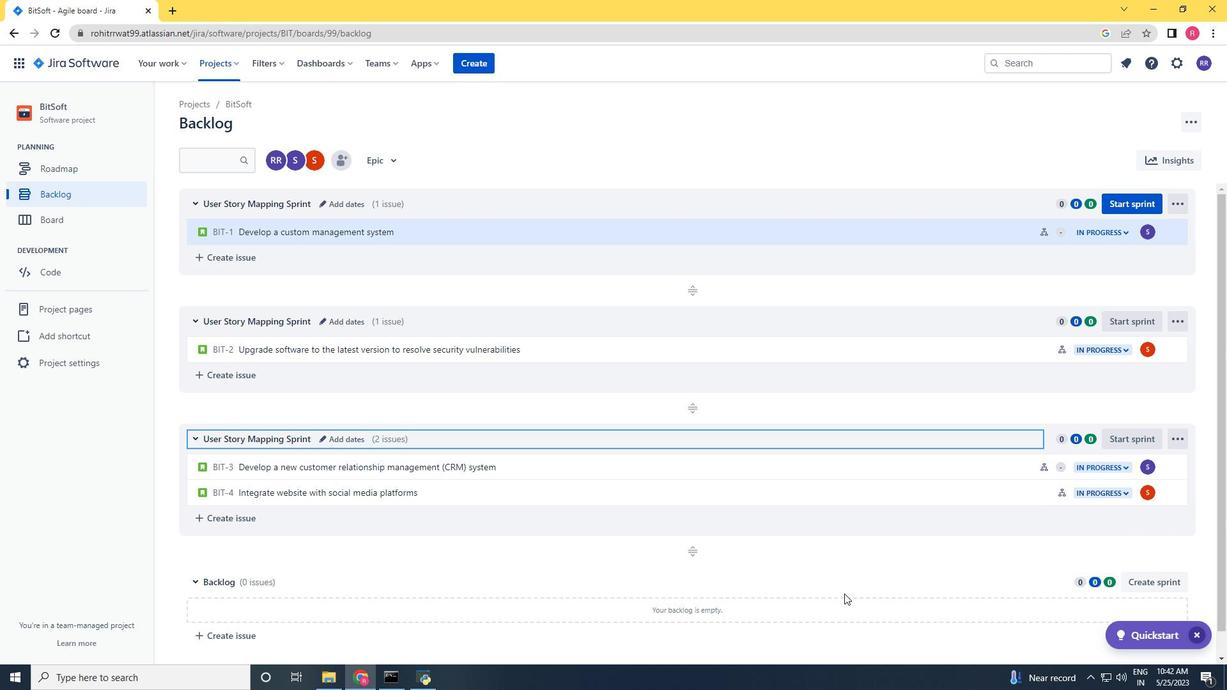 
Action: Mouse scrolled (844, 593) with delta (0, 0)
Screenshot: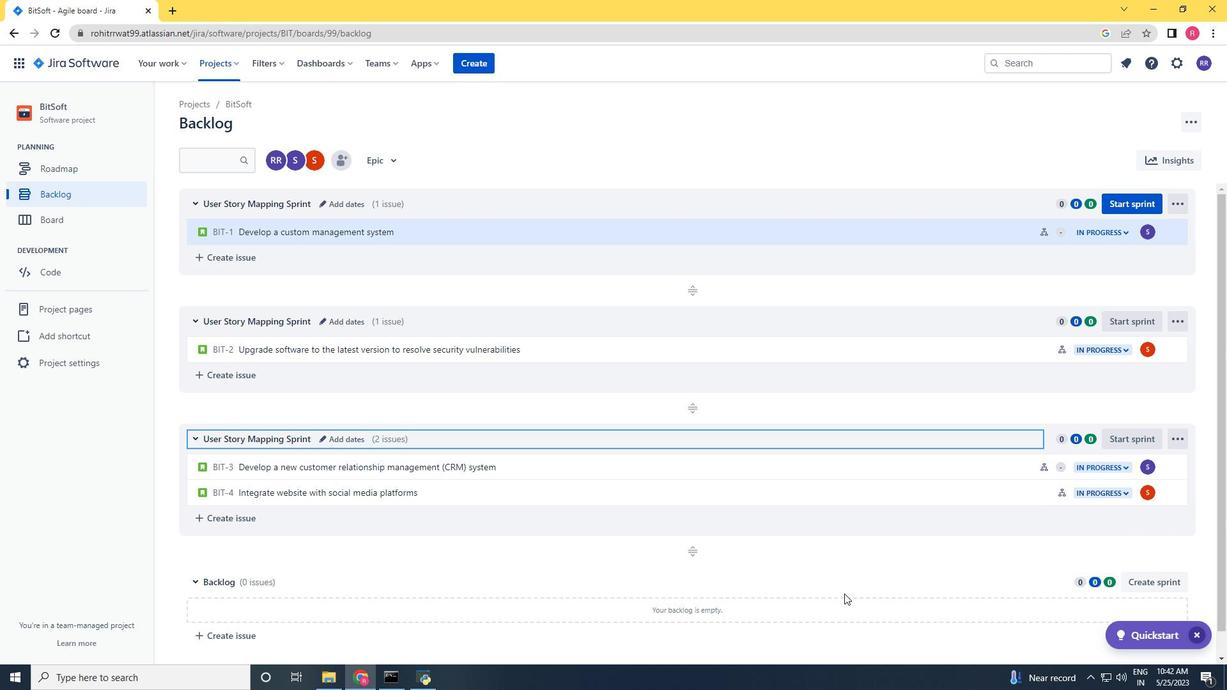 
Action: Mouse moved to (843, 593)
Screenshot: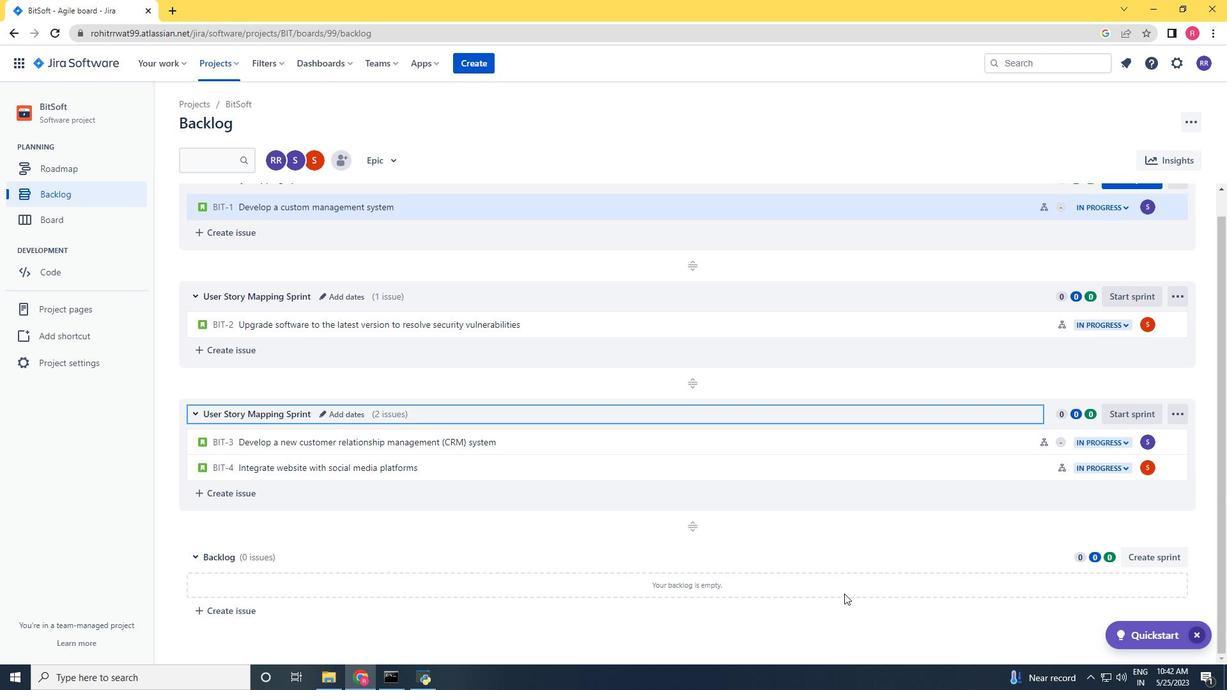 
Action: Mouse scrolled (844, 593) with delta (0, 0)
Screenshot: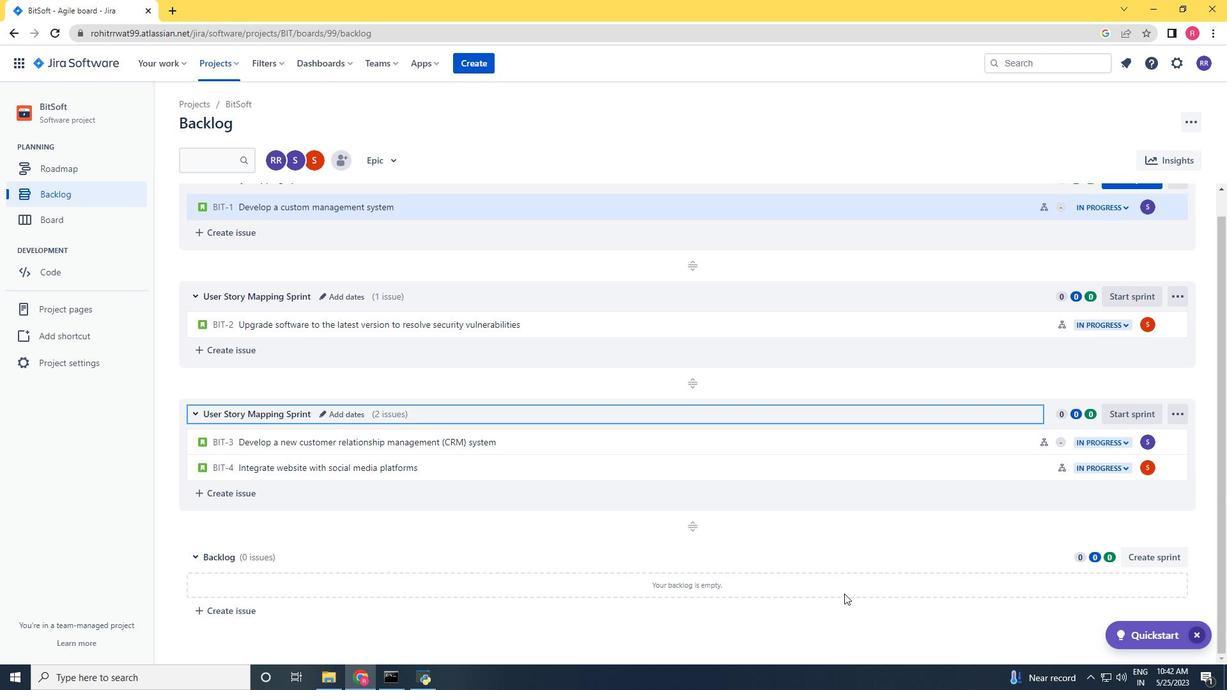 
Action: Mouse moved to (601, 561)
Screenshot: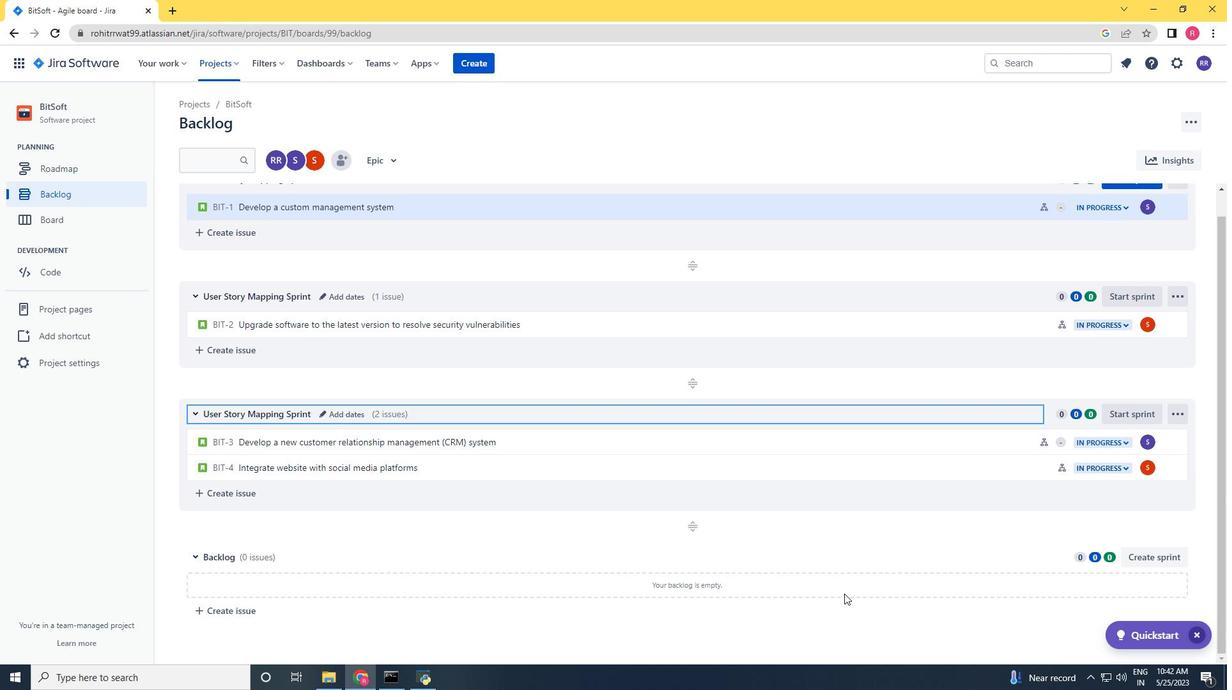 
Action: Mouse scrolled (844, 593) with delta (0, 0)
Screenshot: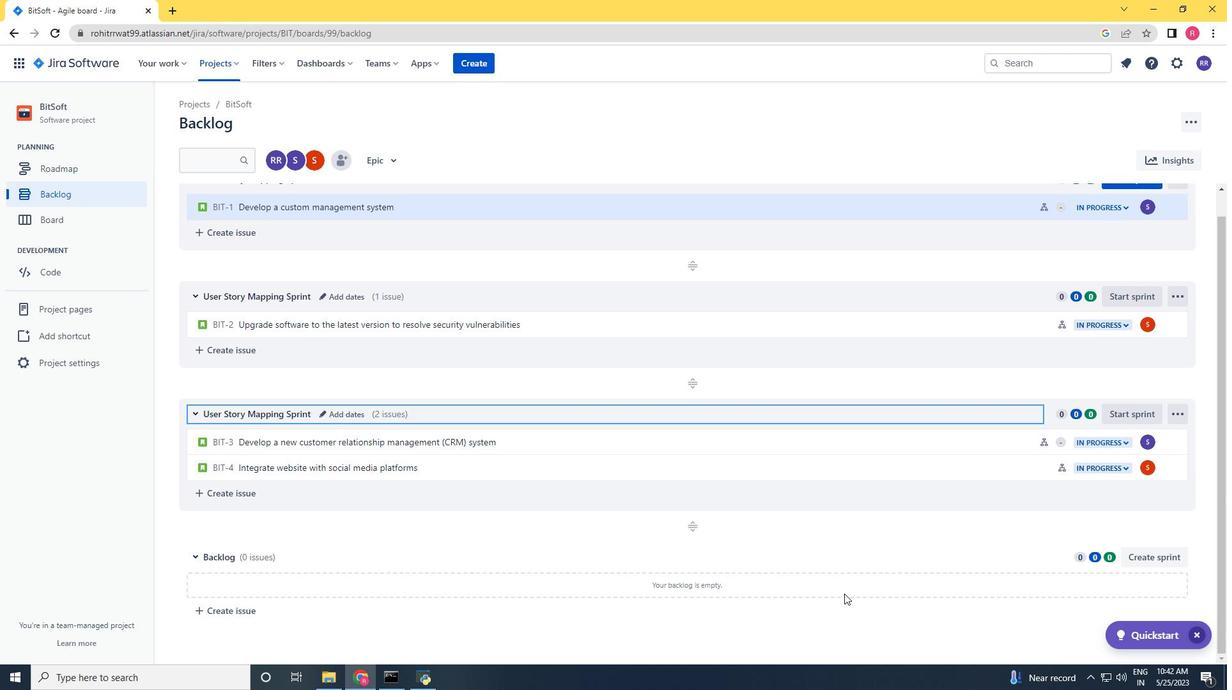 
Action: Mouse moved to (420, 545)
Screenshot: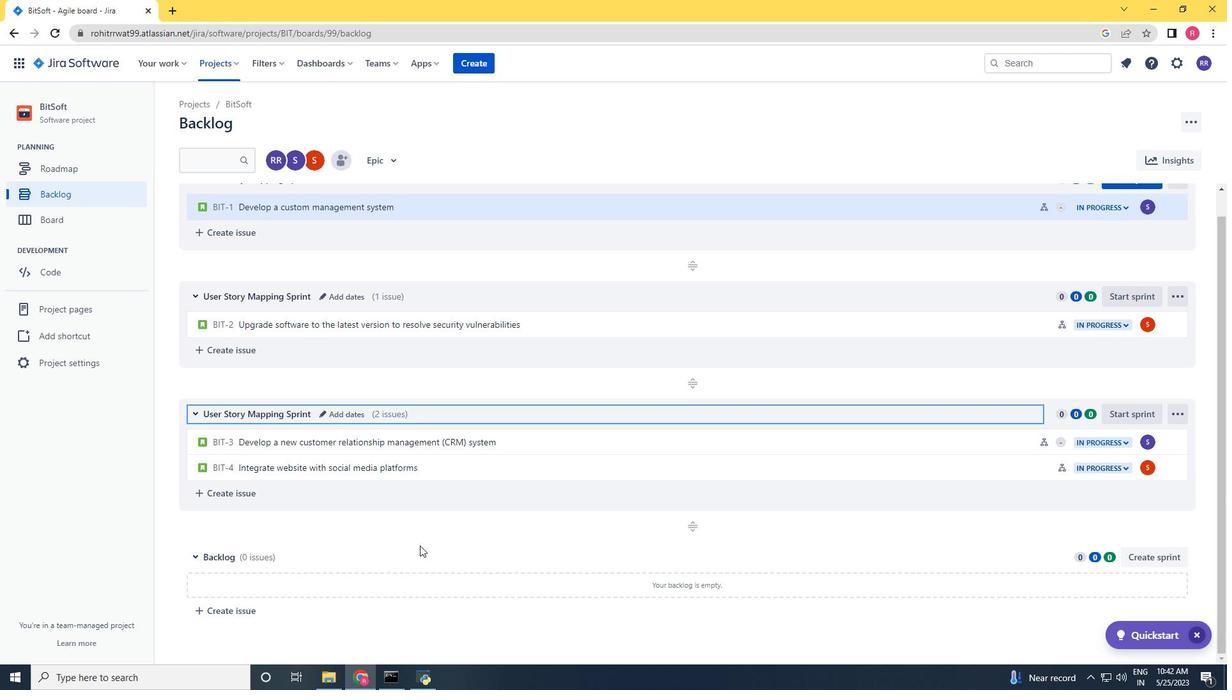 
Action: Mouse pressed left at (420, 545)
Screenshot: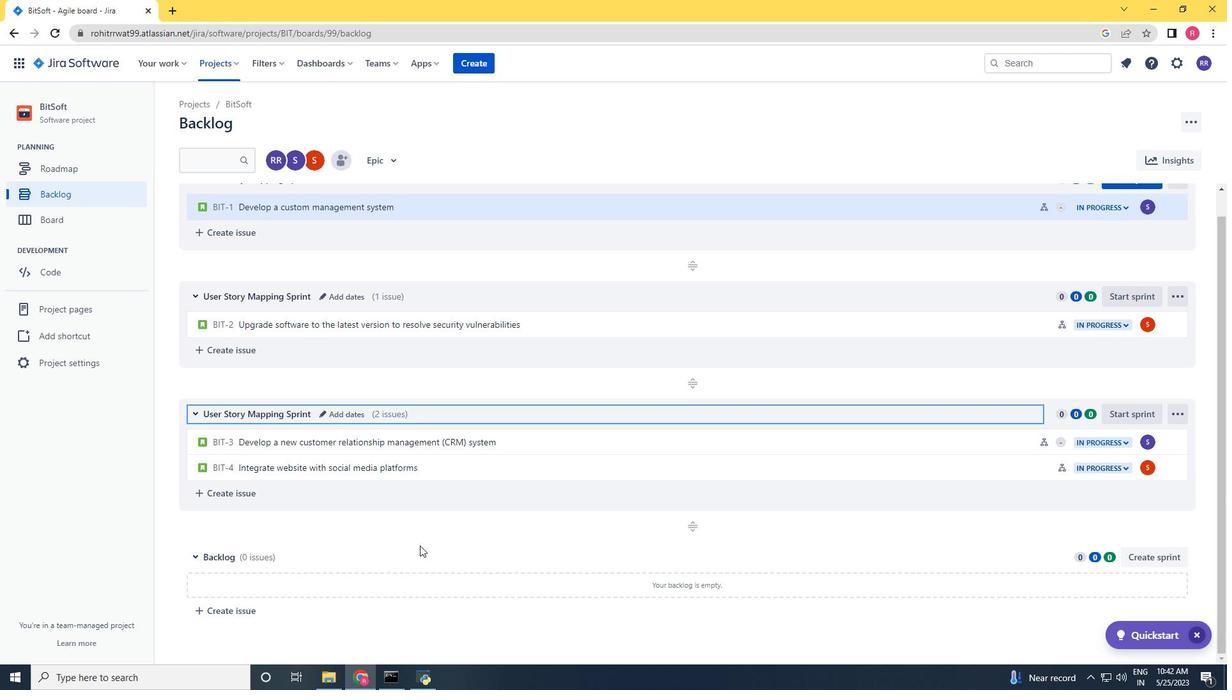 
Action: Mouse scrolled (420, 546) with delta (0, 0)
Screenshot: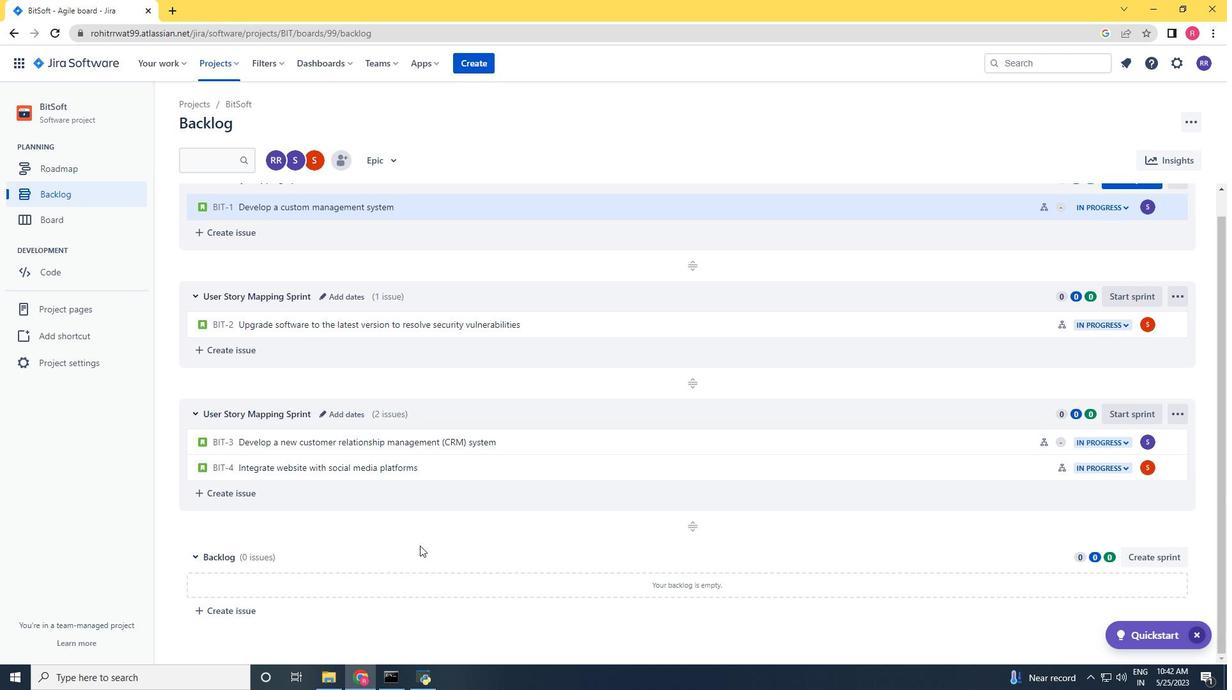 
Action: Mouse scrolled (420, 546) with delta (0, 0)
Screenshot: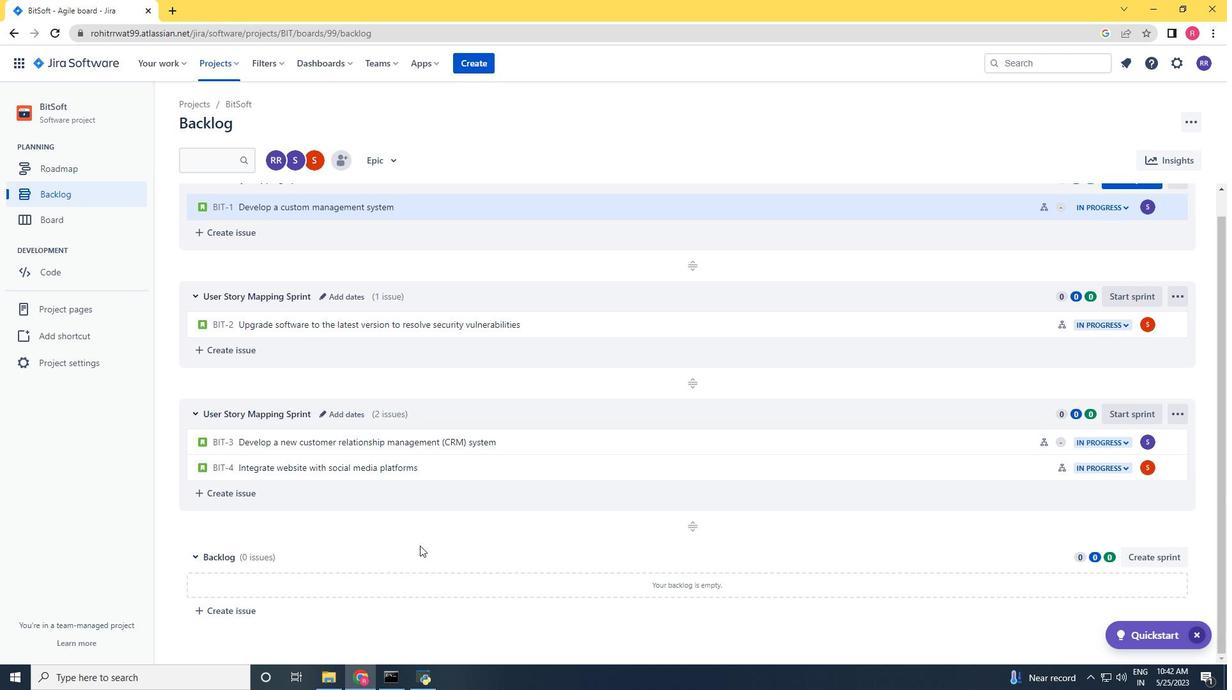 
Action: Mouse scrolled (420, 546) with delta (0, 0)
Screenshot: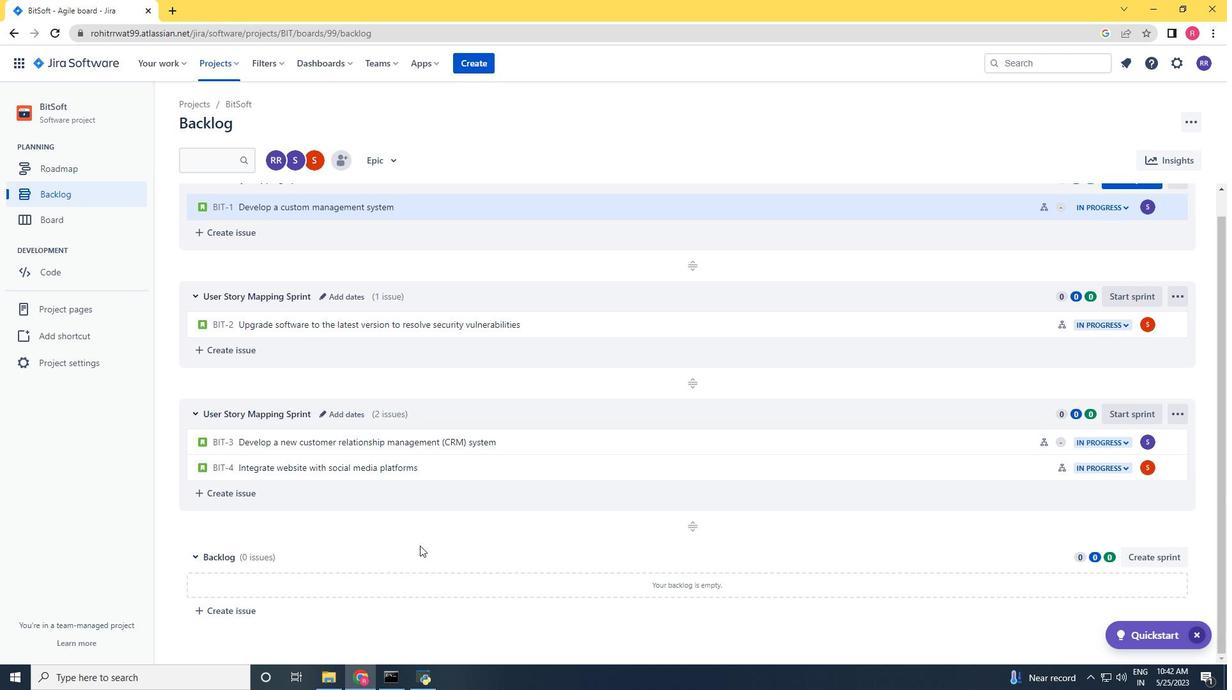 
Action: Mouse scrolled (420, 546) with delta (0, 0)
Screenshot: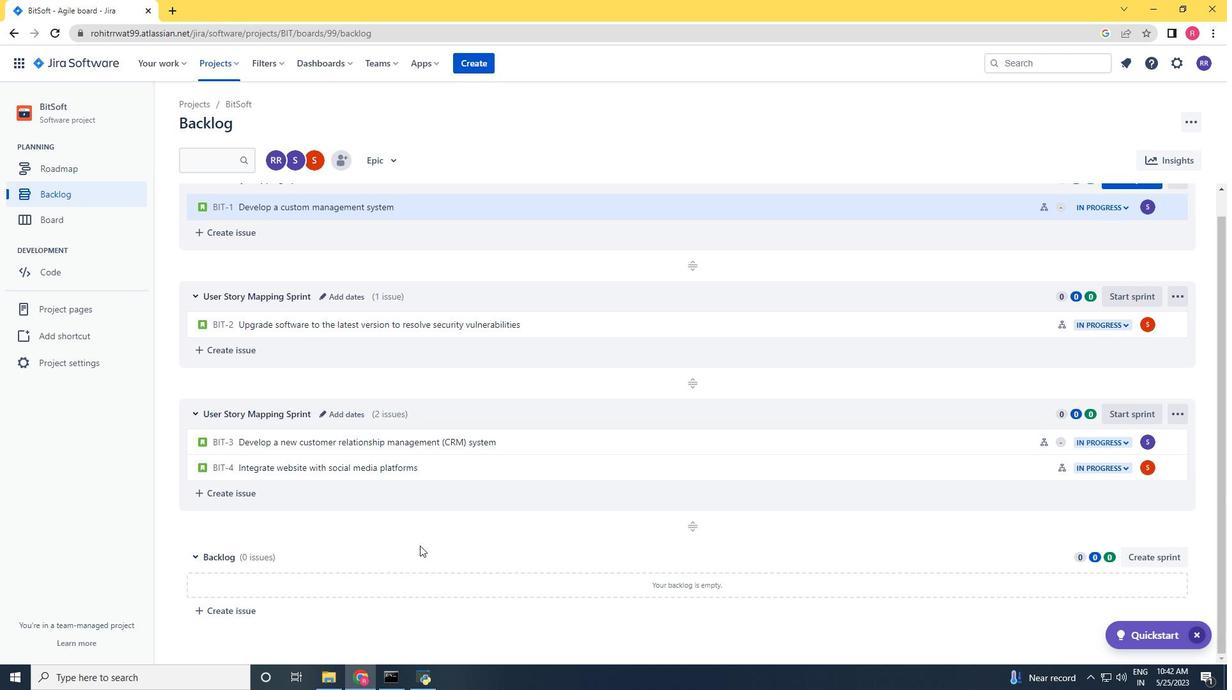 
Action: Mouse scrolled (420, 546) with delta (0, 0)
Screenshot: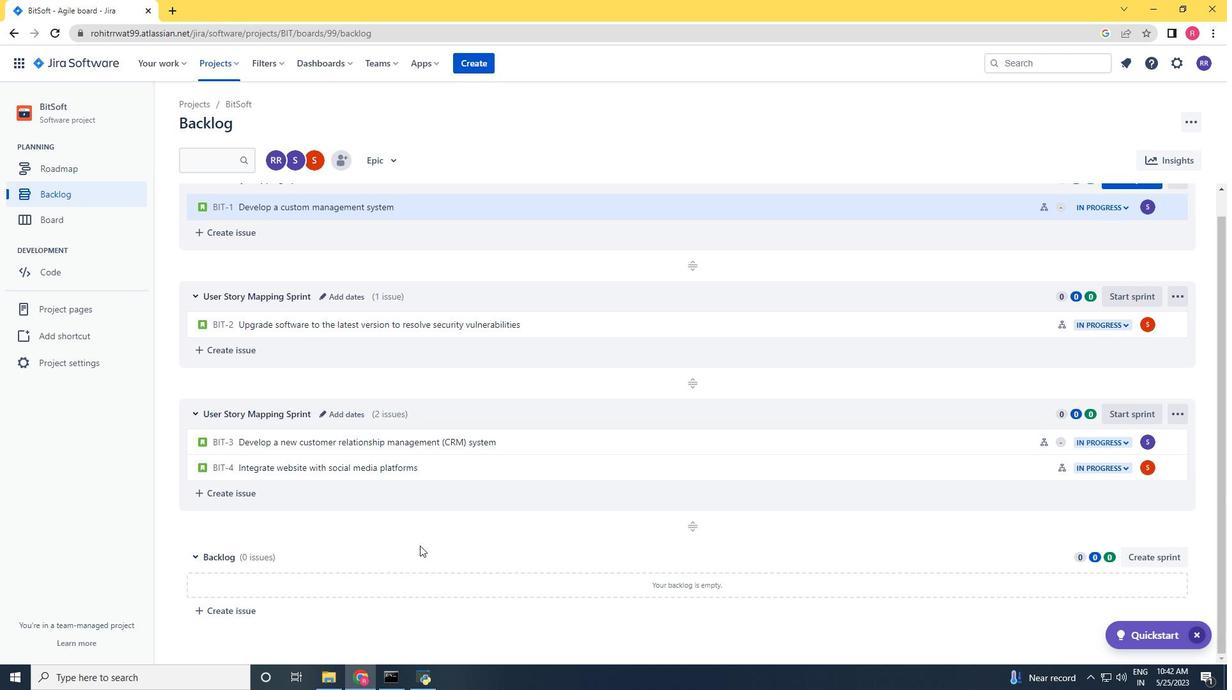 
Action: Mouse scrolled (420, 546) with delta (0, 0)
Screenshot: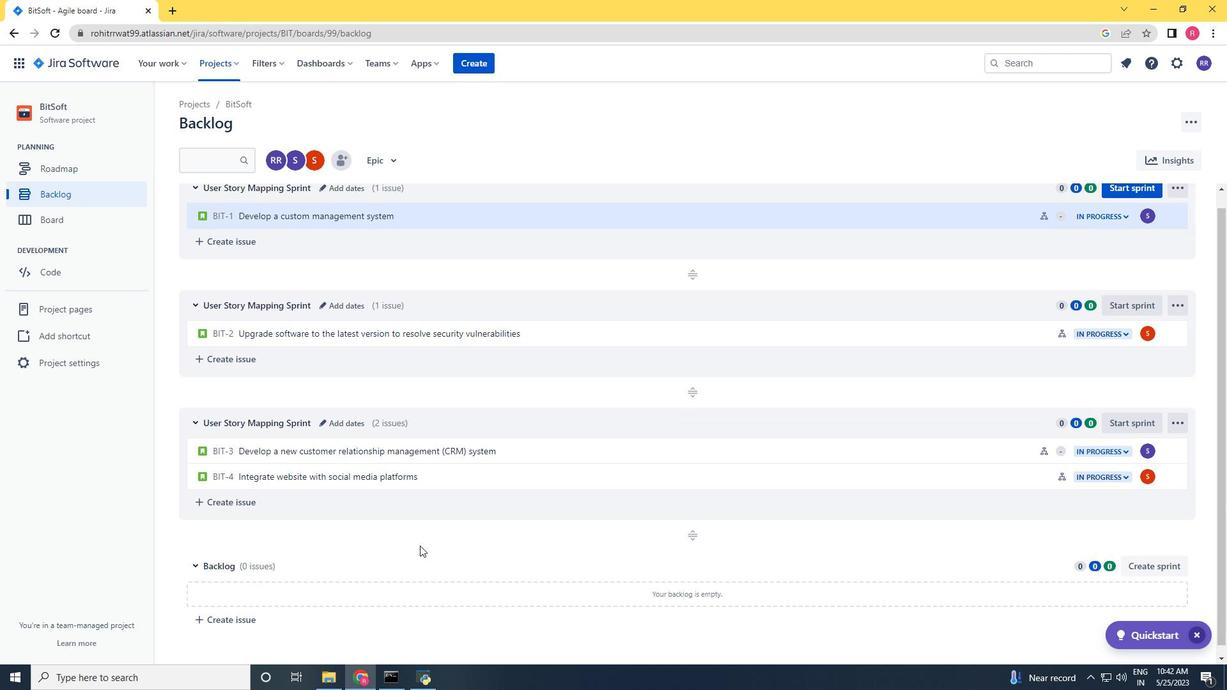 
